 Task: Look for space in Khāsh, Iran from 11th June, 2023 to 15th June, 2023 for 2 adults in price range Rs.7000 to Rs.16000. Place can be private room with 1  bedroom having 2 beds and 1 bathroom. Property type can be house, flat, guest house, hotel. Booking option can be shelf check-in. Required host language is English.
Action: Mouse moved to (489, 85)
Screenshot: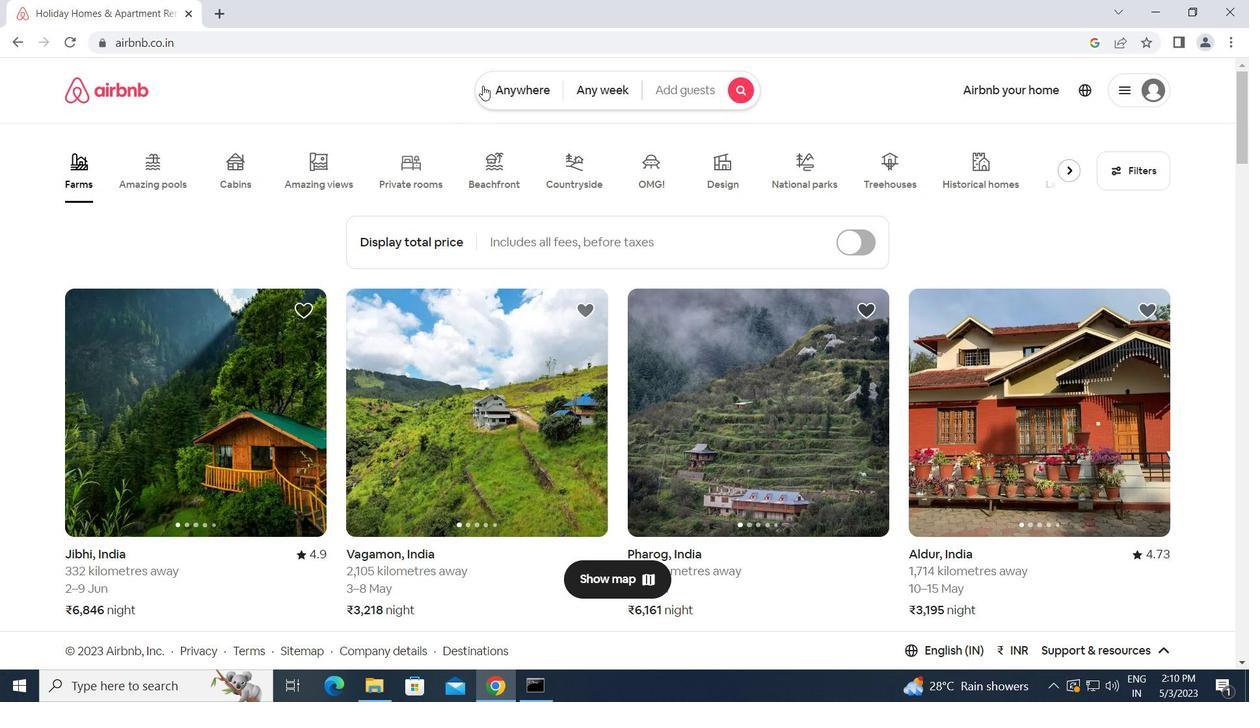 
Action: Mouse pressed left at (489, 85)
Screenshot: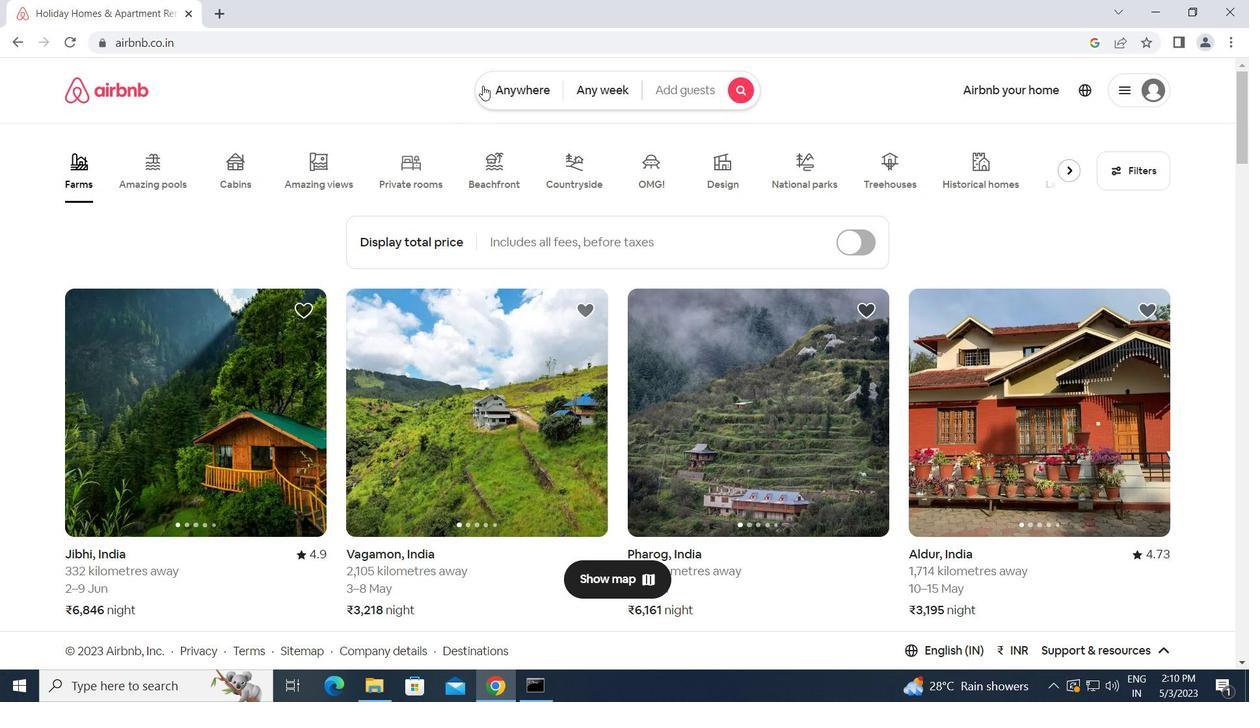
Action: Mouse moved to (418, 137)
Screenshot: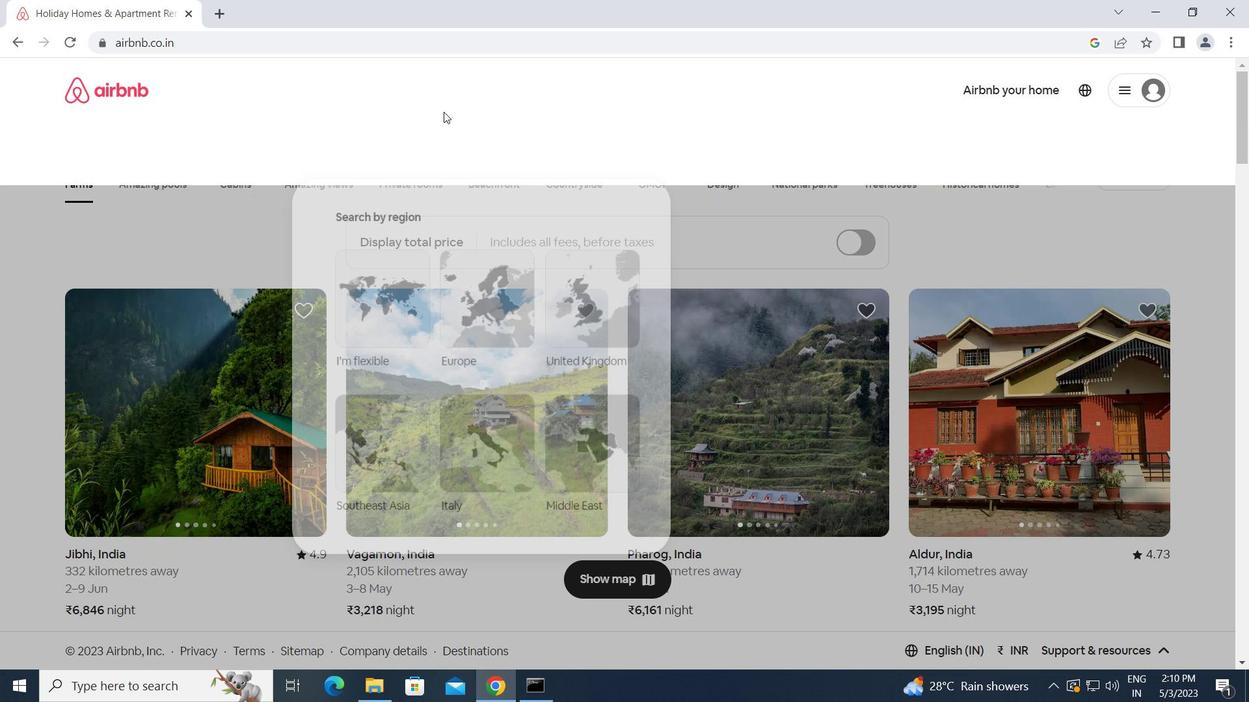 
Action: Mouse pressed left at (418, 137)
Screenshot: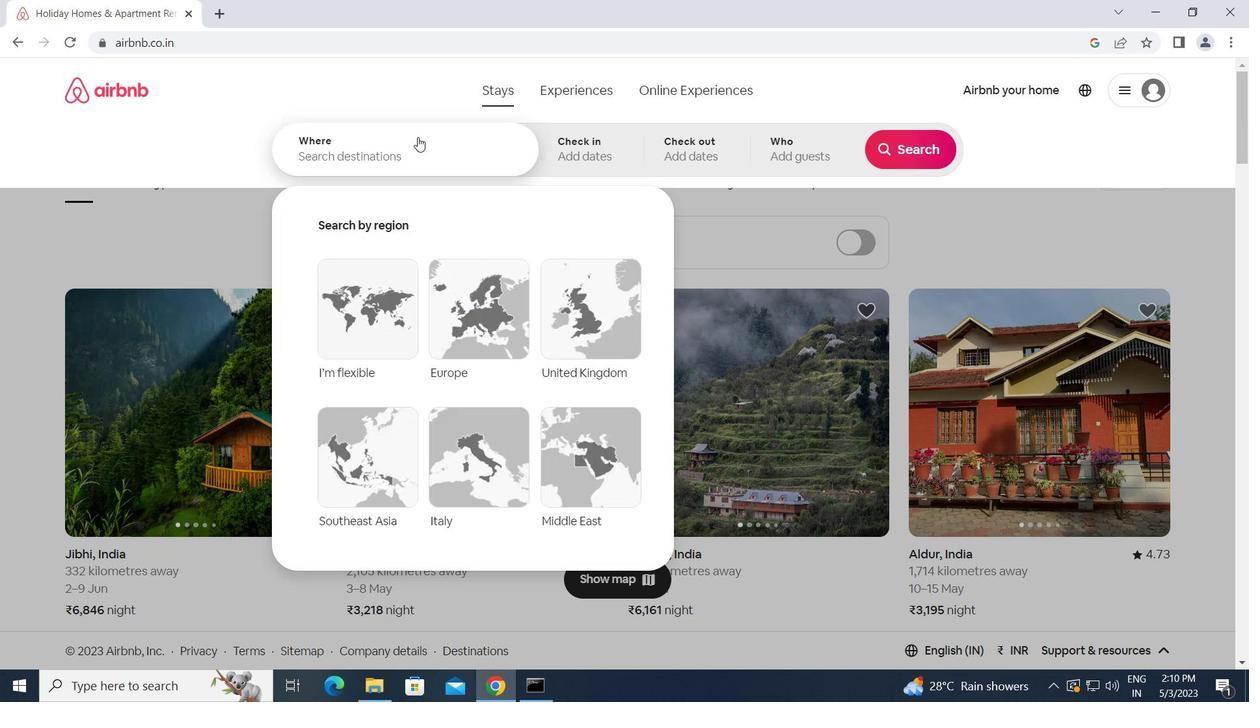 
Action: Mouse moved to (417, 137)
Screenshot: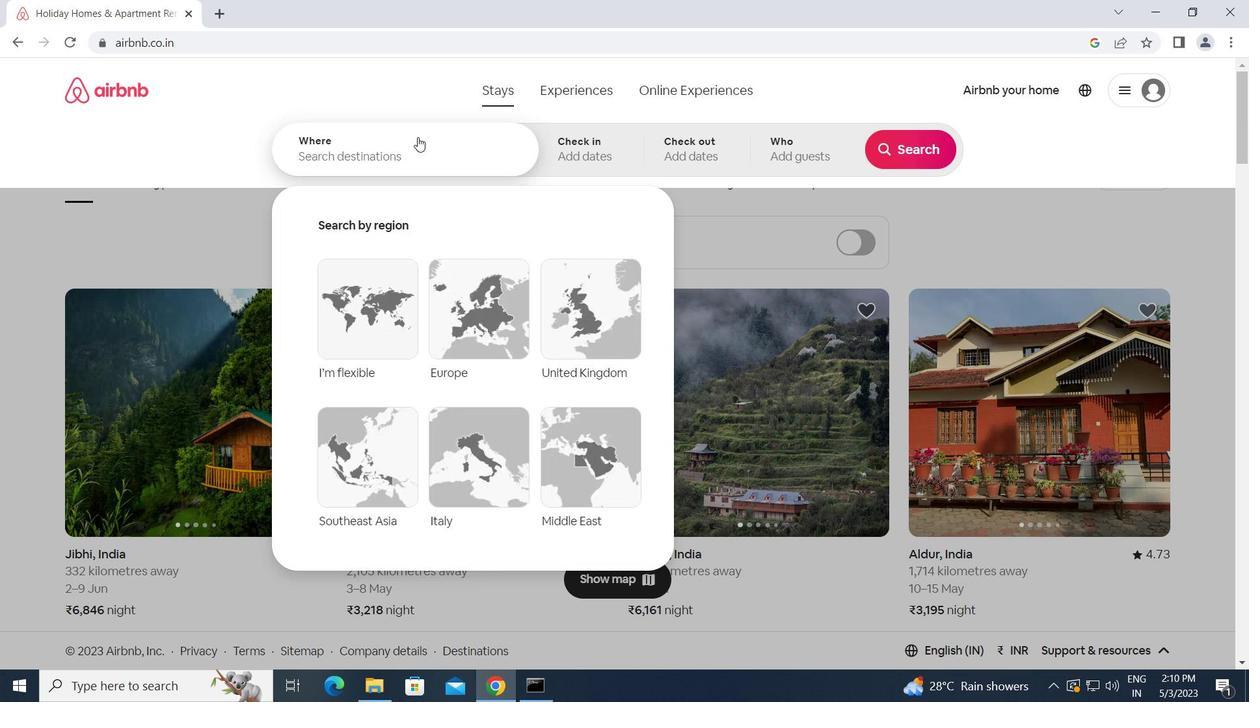 
Action: Key pressed k<Key.caps_lock>hash,<Key.space><Key.caps_lock>i<Key.caps_lock>ran<Key.enter>
Screenshot: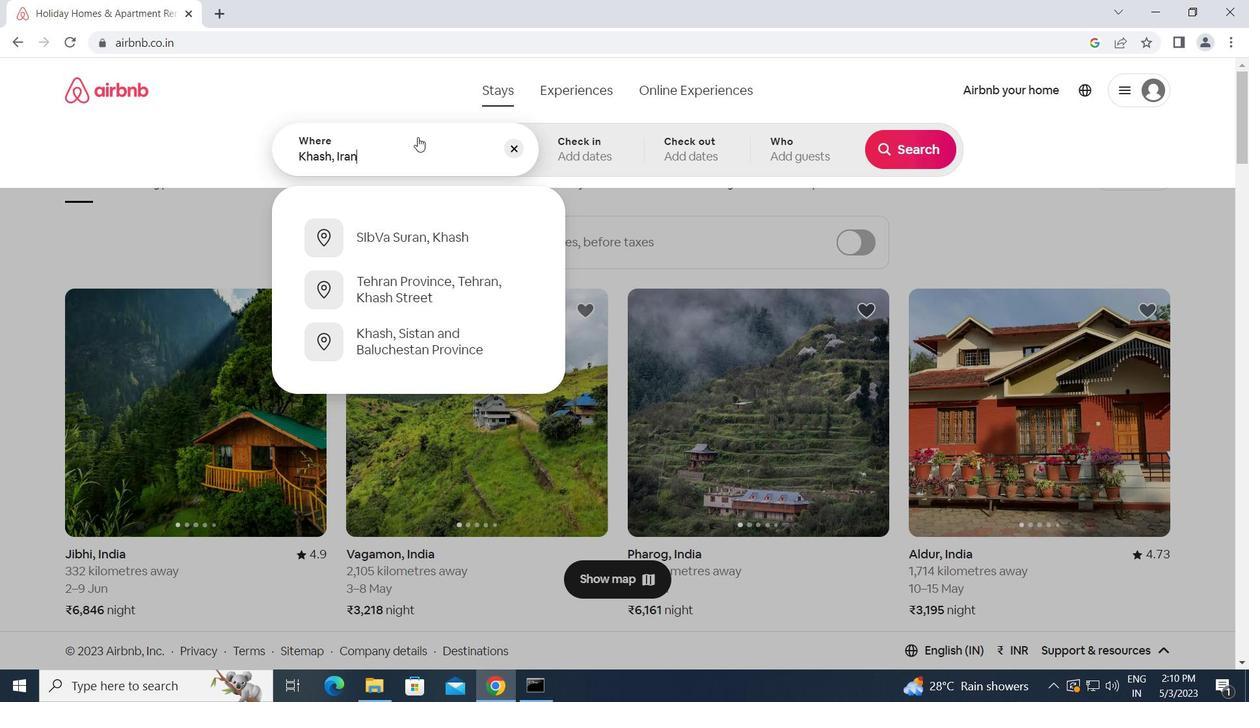 
Action: Mouse moved to (651, 424)
Screenshot: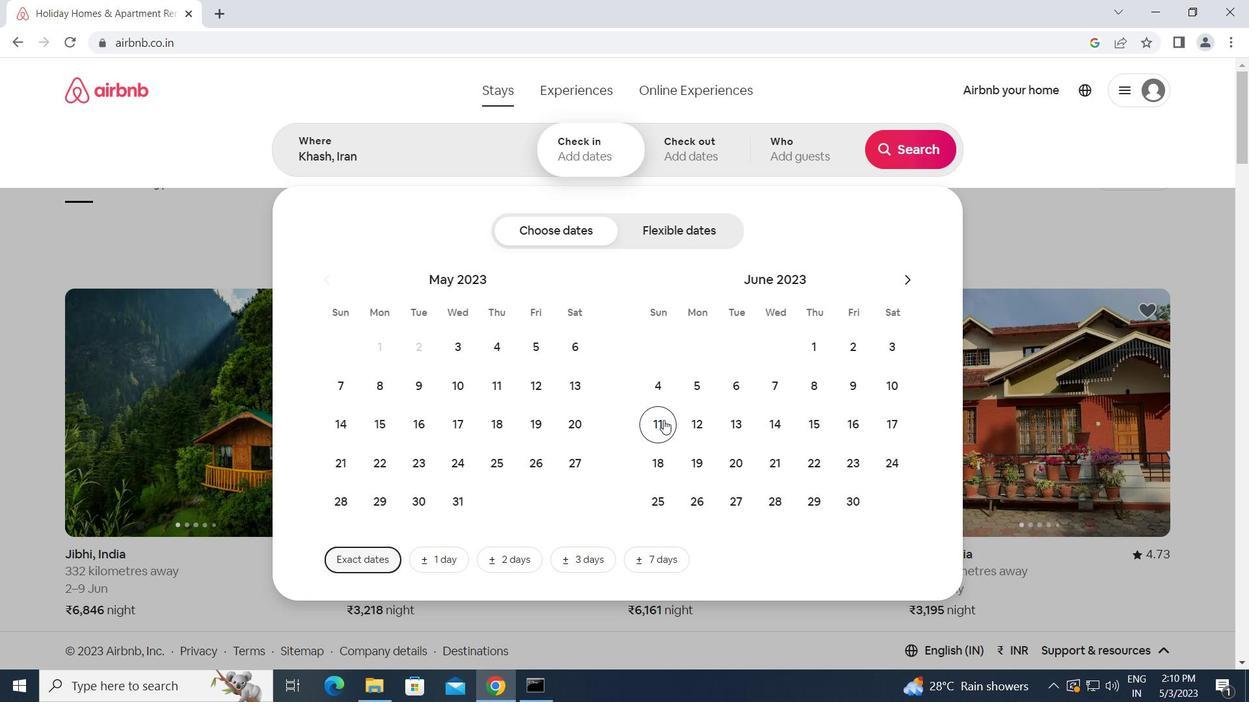 
Action: Mouse pressed left at (651, 424)
Screenshot: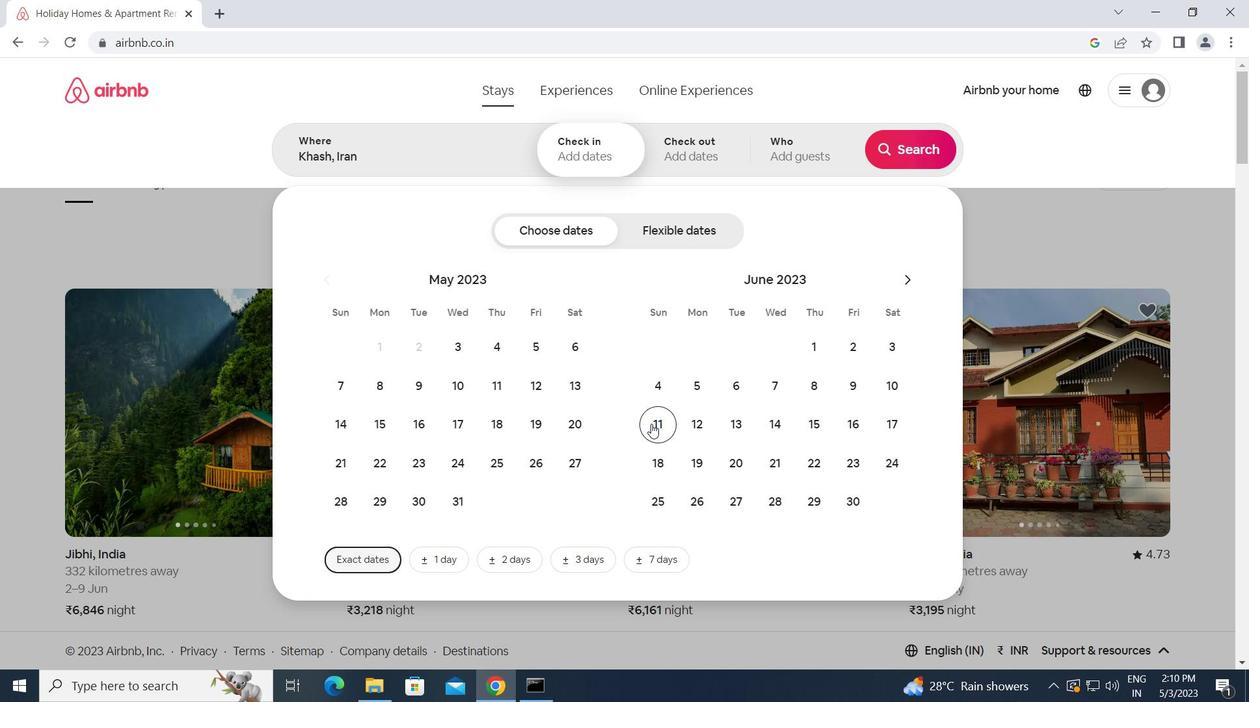 
Action: Mouse moved to (812, 431)
Screenshot: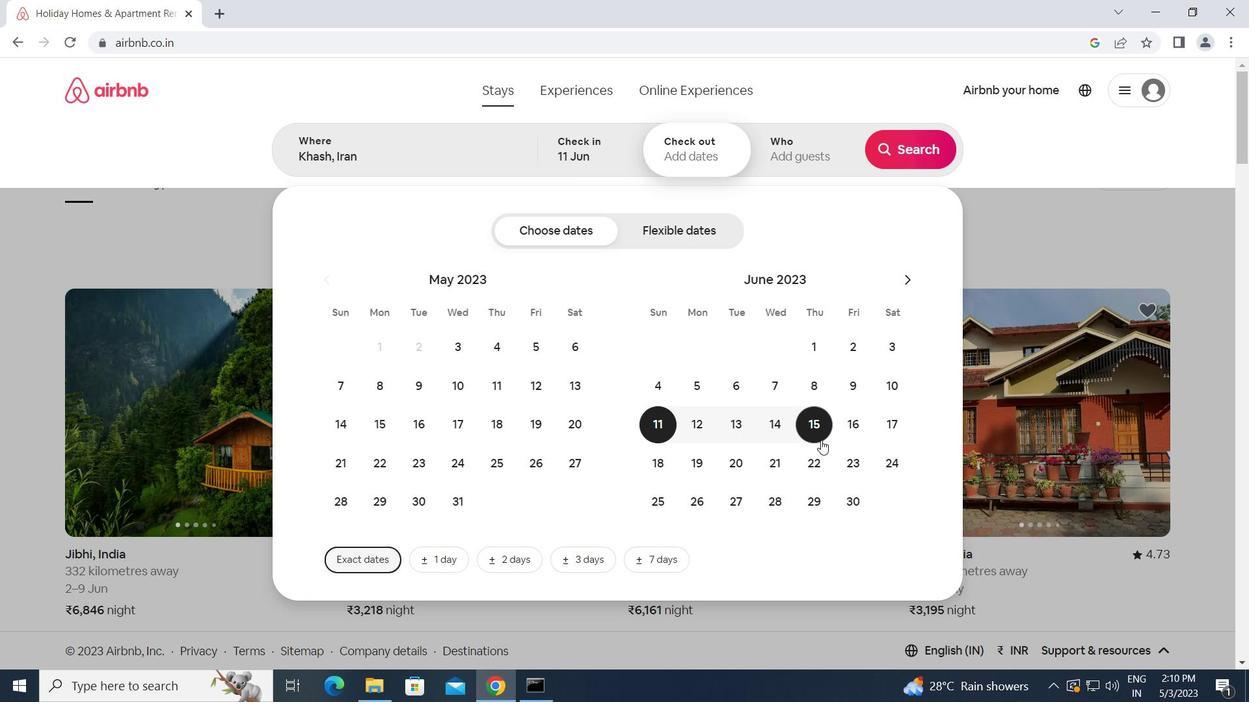 
Action: Mouse pressed left at (812, 431)
Screenshot: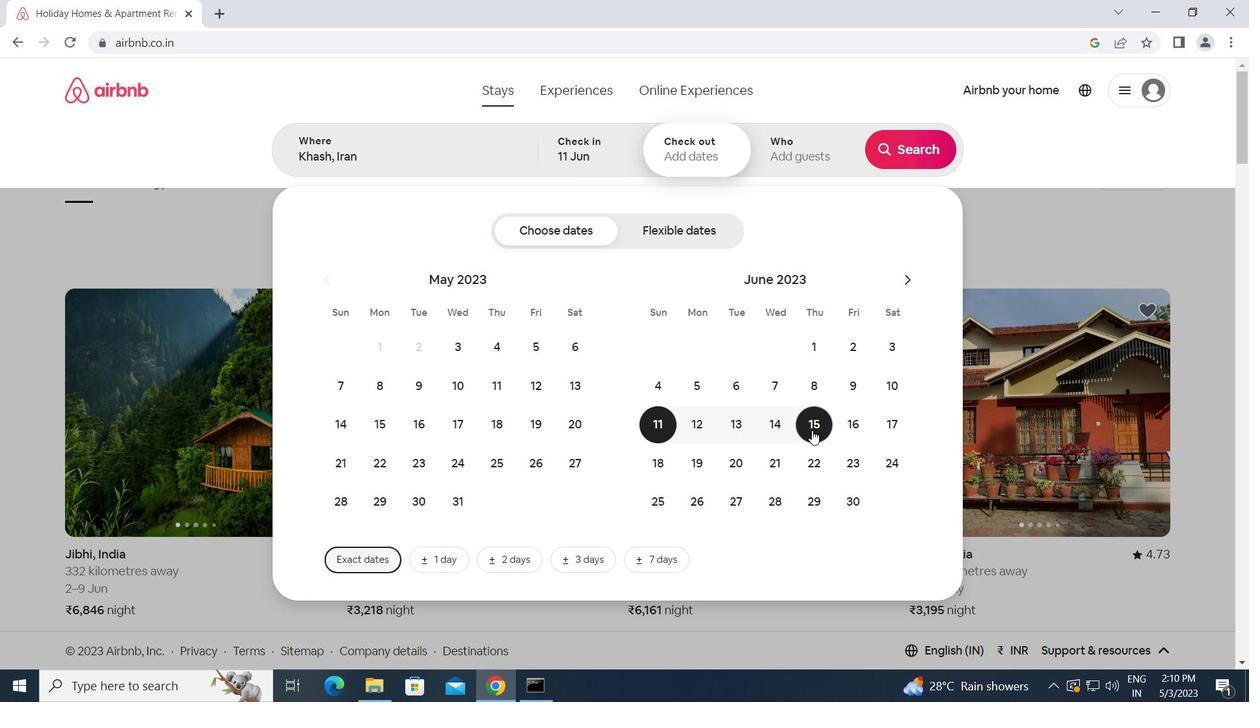 
Action: Mouse moved to (782, 157)
Screenshot: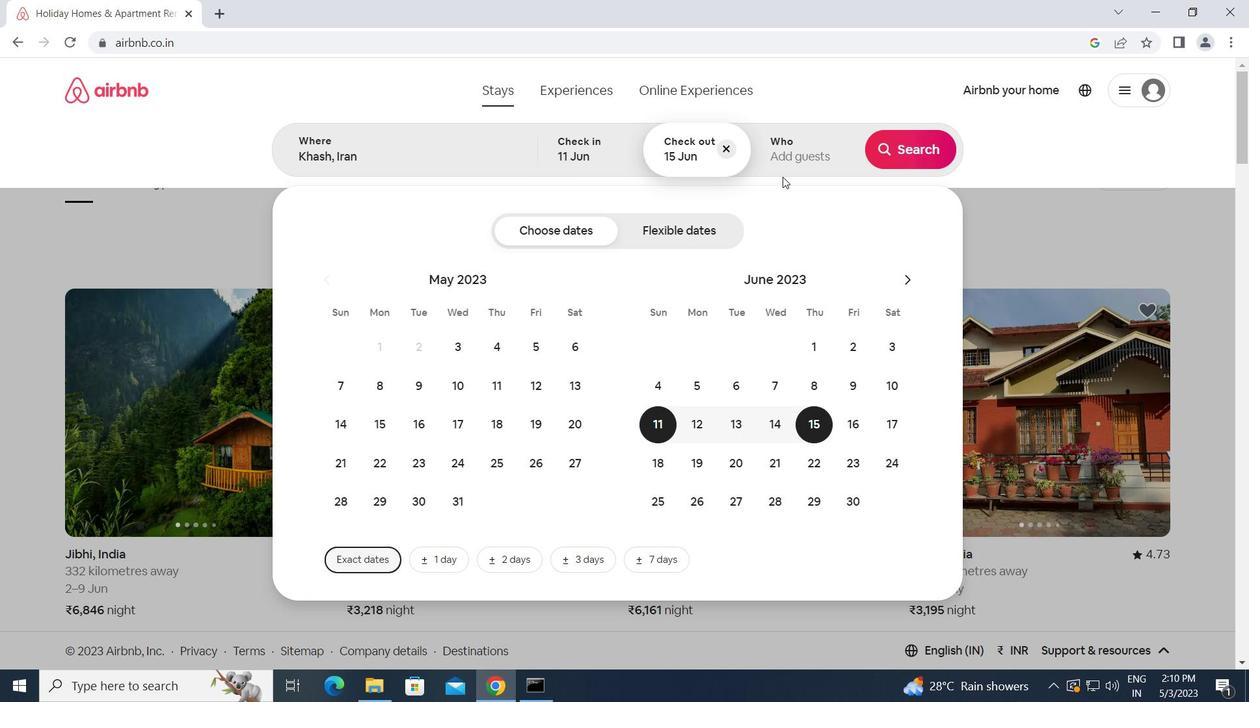 
Action: Mouse pressed left at (782, 157)
Screenshot: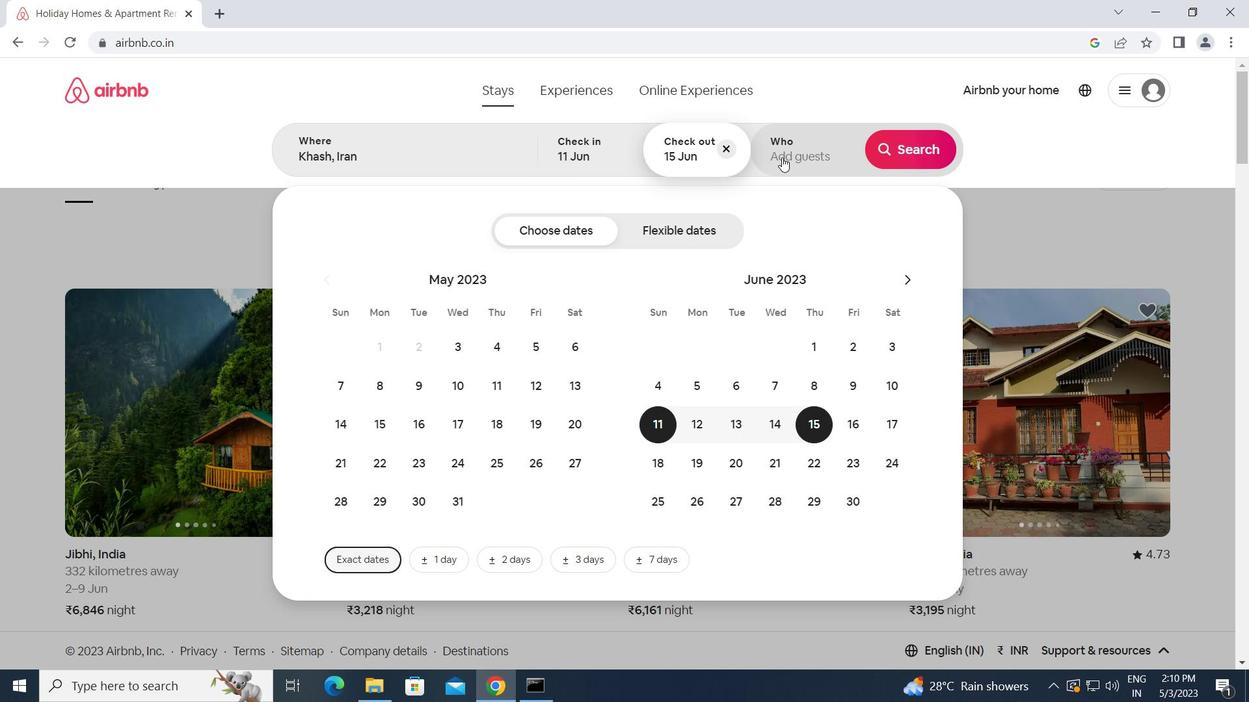 
Action: Mouse moved to (921, 234)
Screenshot: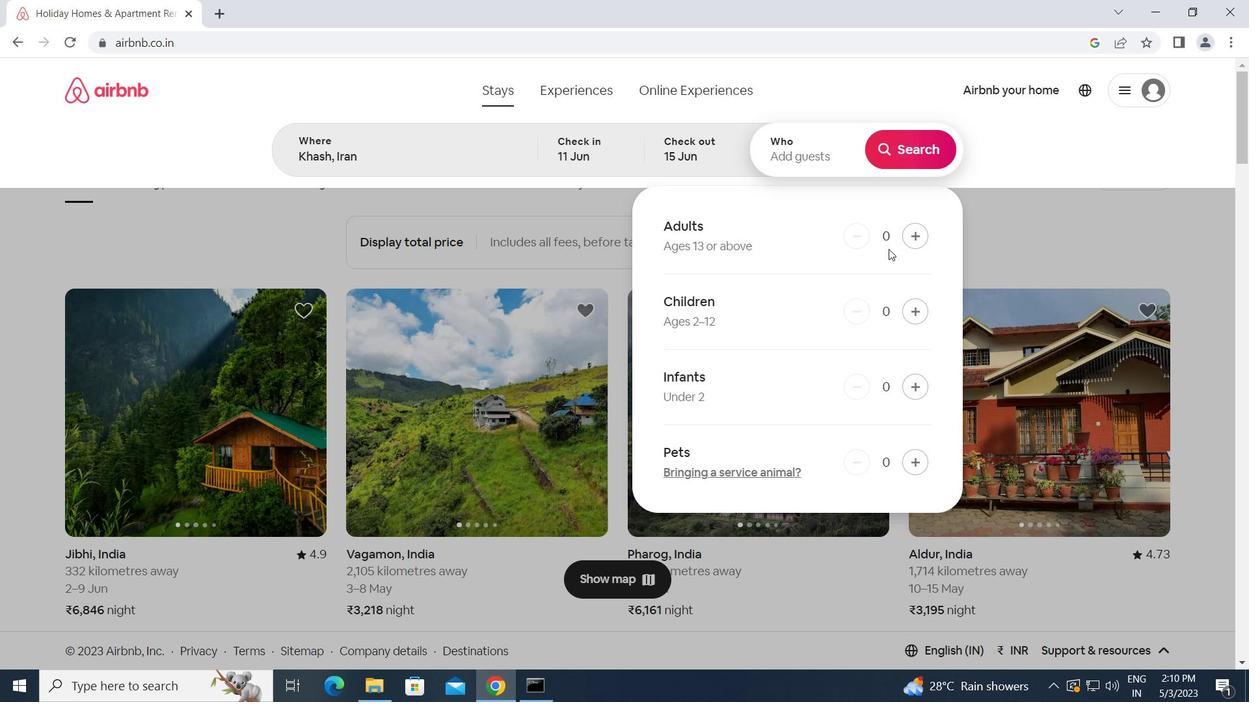 
Action: Mouse pressed left at (921, 234)
Screenshot: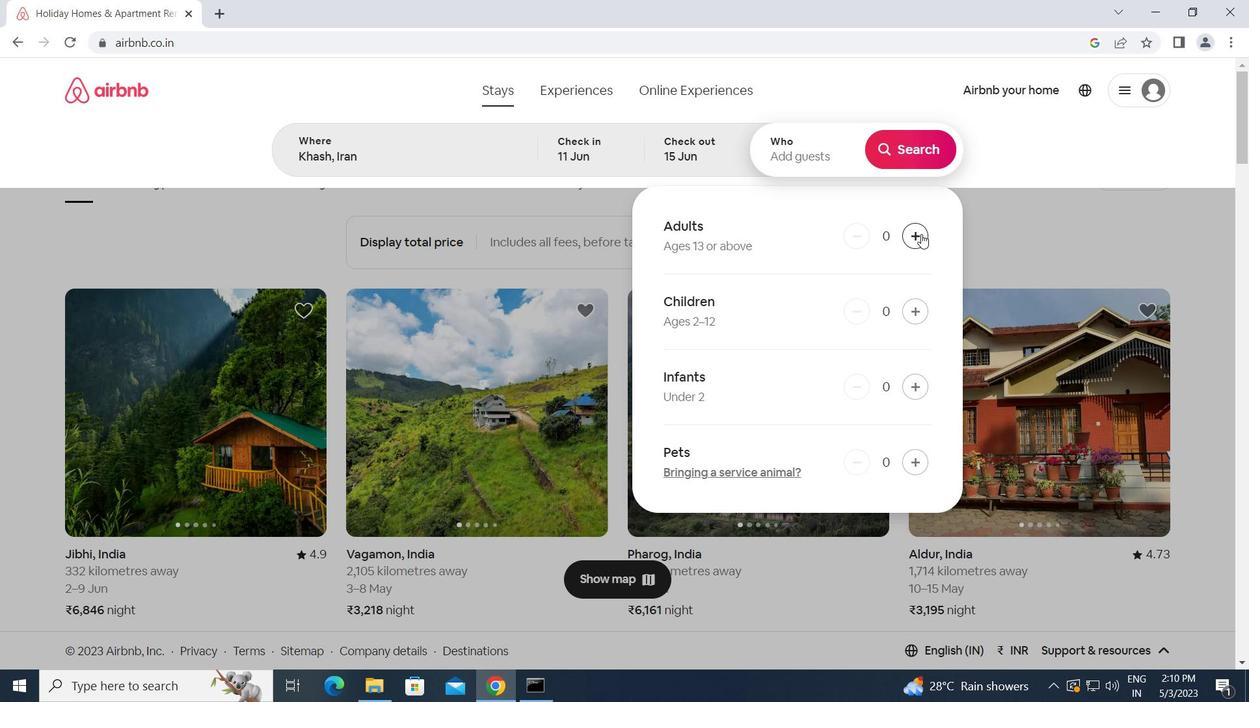 
Action: Mouse pressed left at (921, 234)
Screenshot: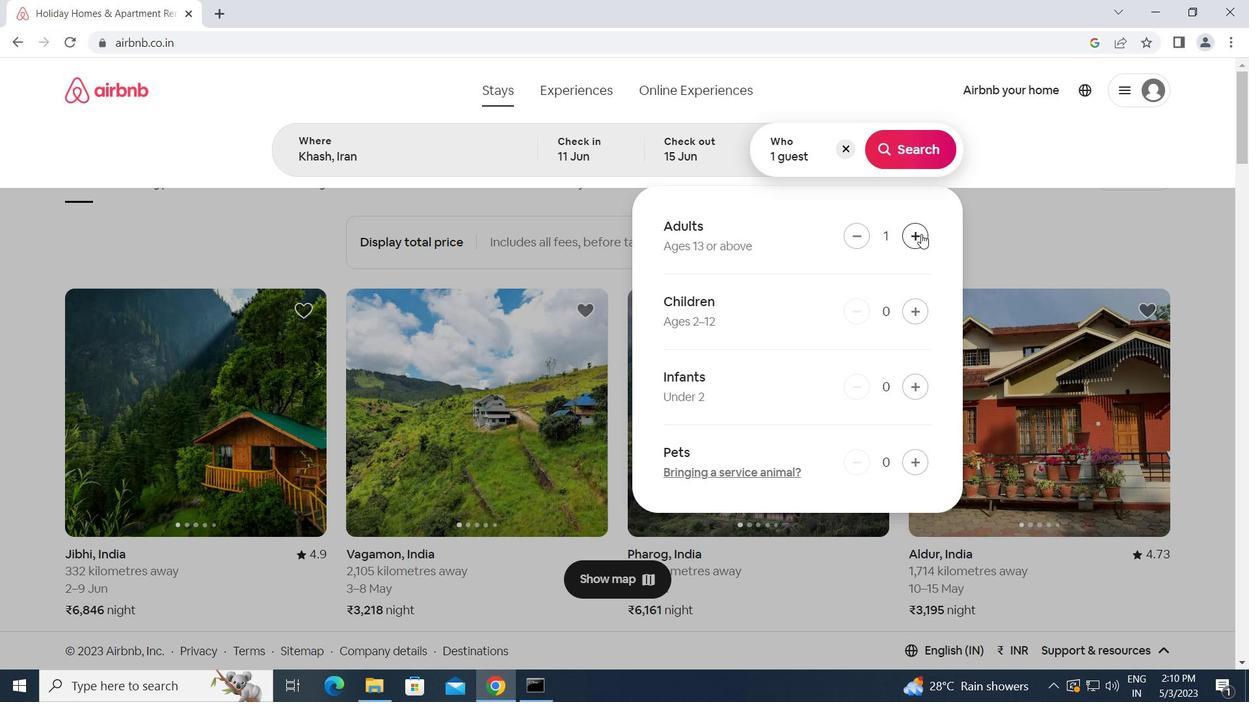 
Action: Mouse moved to (933, 141)
Screenshot: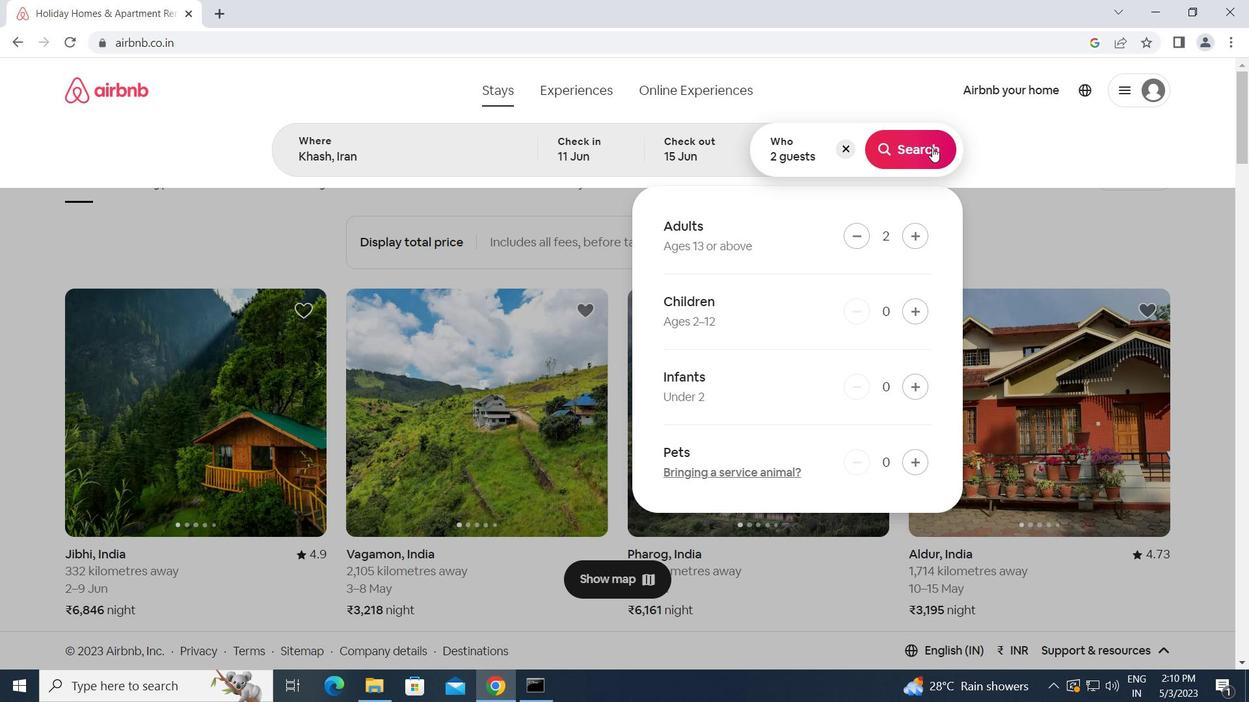
Action: Mouse pressed left at (933, 141)
Screenshot: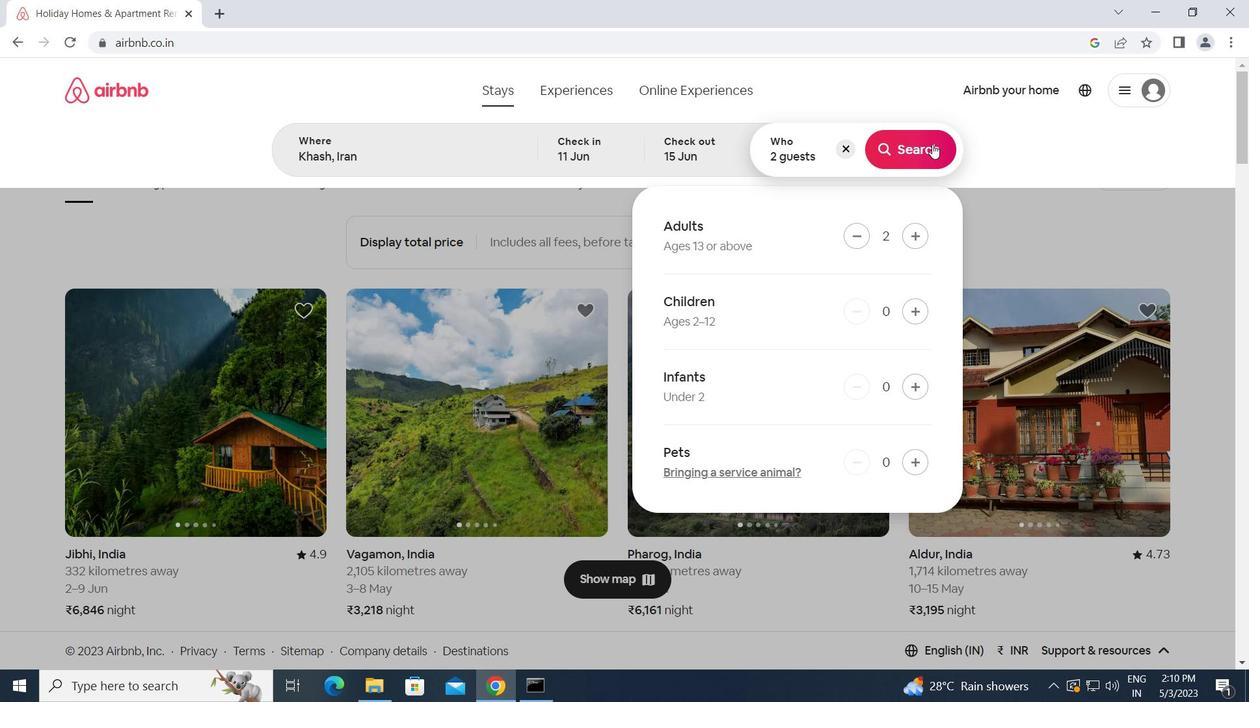 
Action: Mouse moved to (1160, 149)
Screenshot: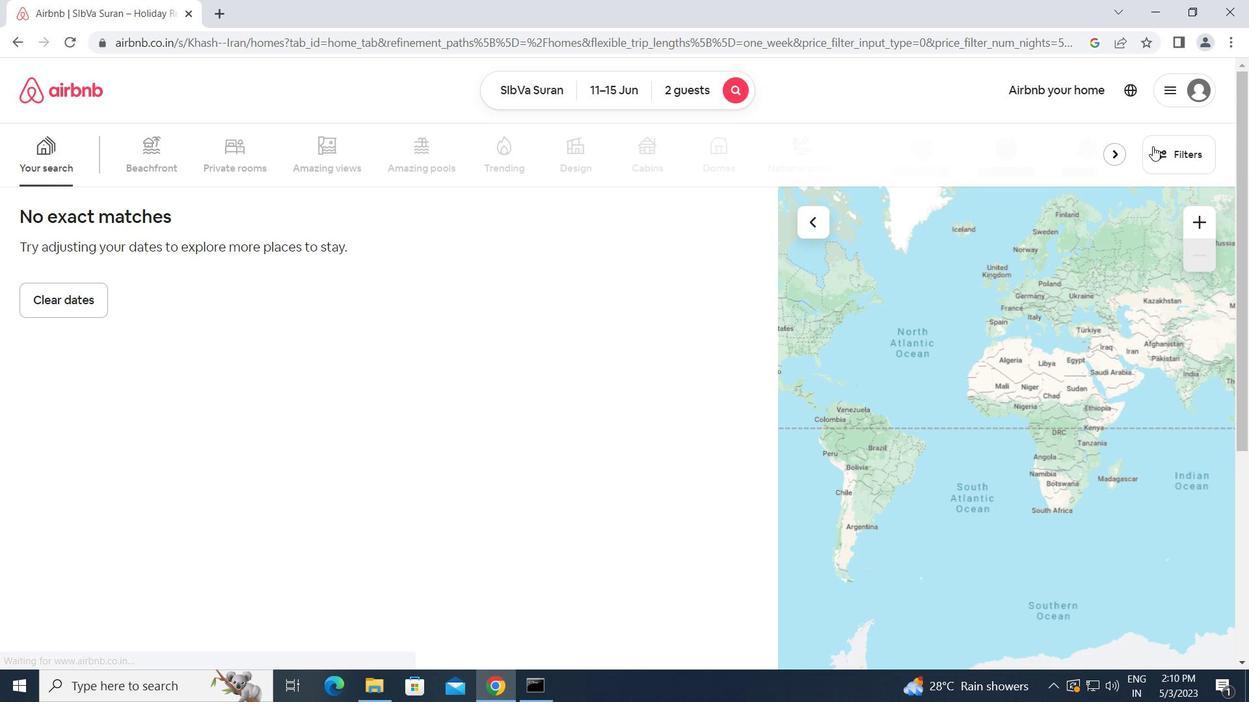 
Action: Mouse pressed left at (1160, 149)
Screenshot: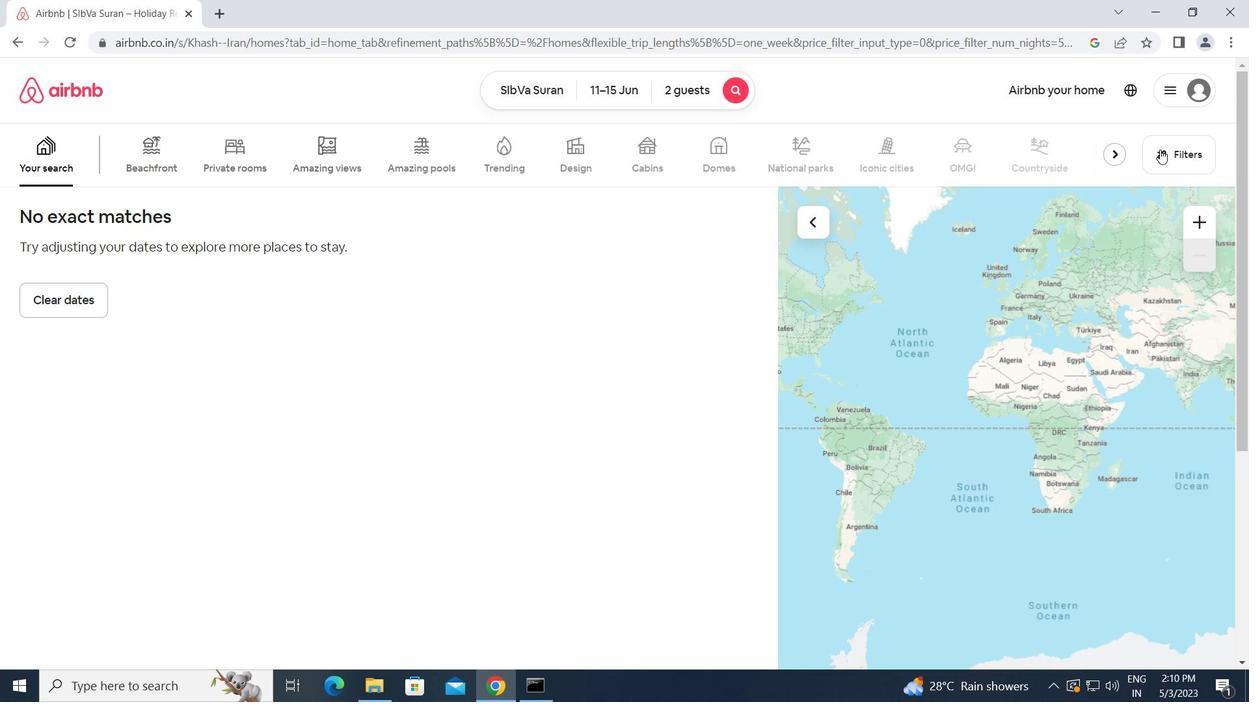 
Action: Mouse moved to (420, 258)
Screenshot: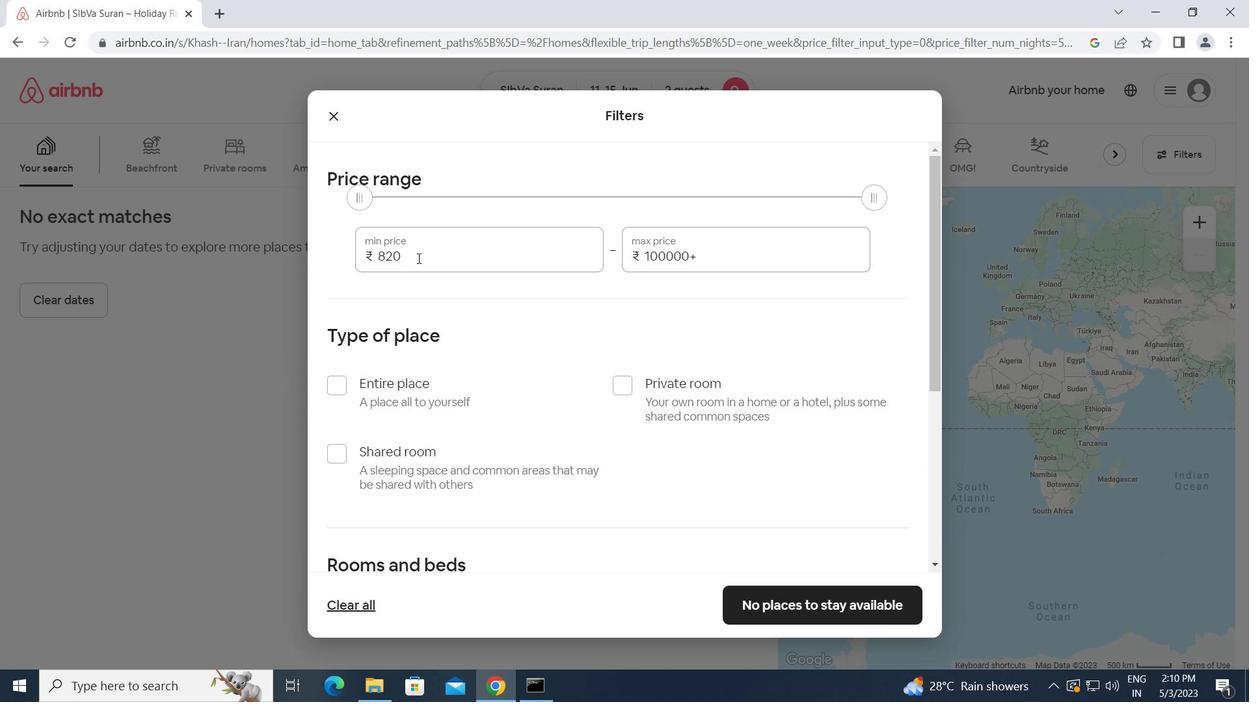 
Action: Mouse pressed left at (420, 258)
Screenshot: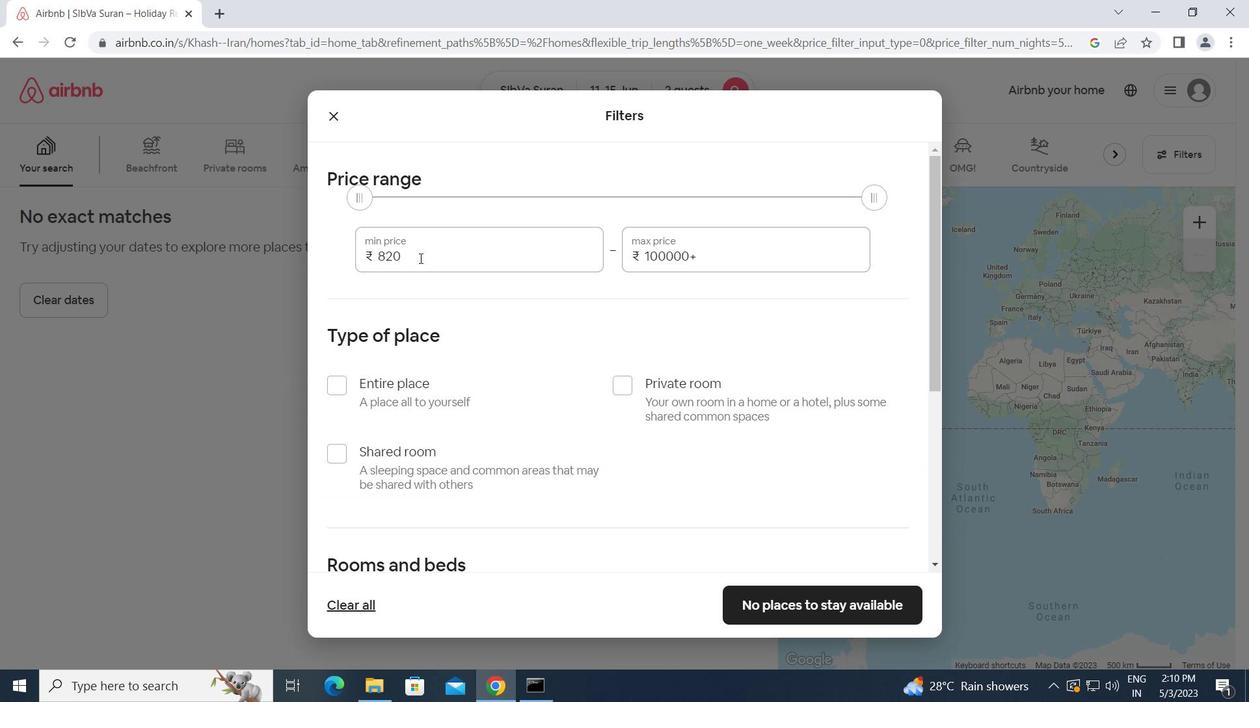 
Action: Mouse moved to (342, 252)
Screenshot: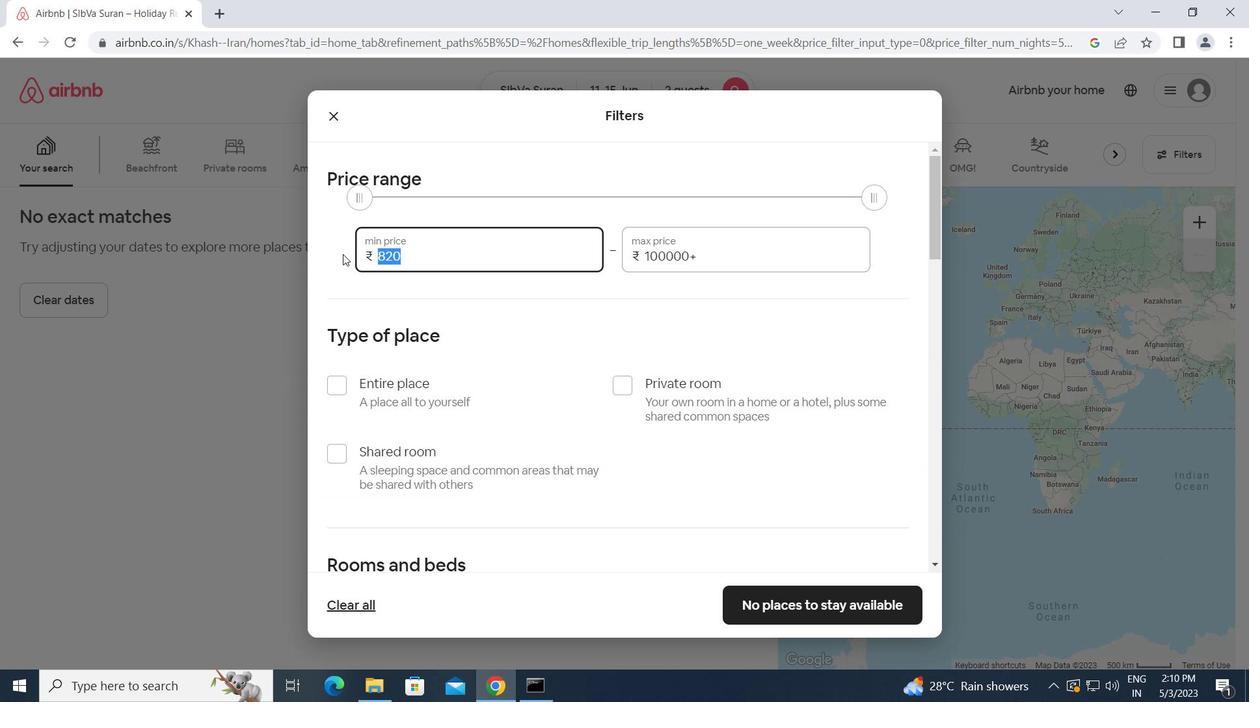 
Action: Key pressed 7000<Key.tab>16000
Screenshot: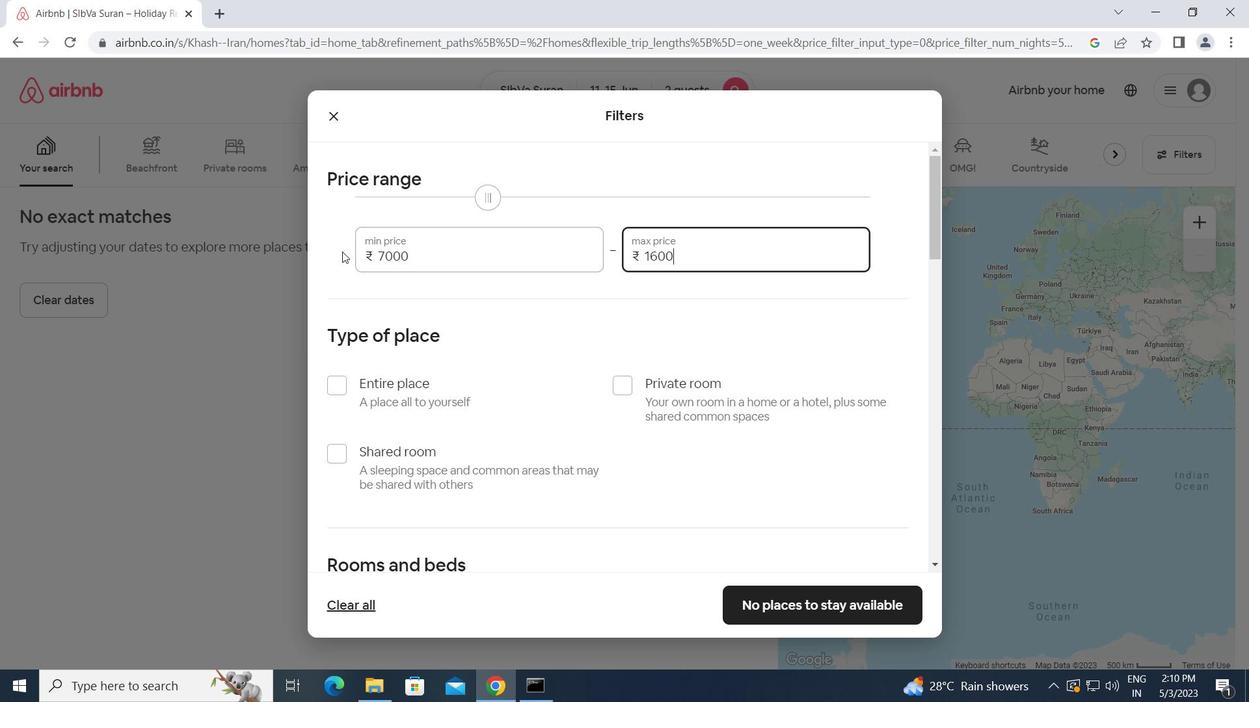 
Action: Mouse moved to (620, 383)
Screenshot: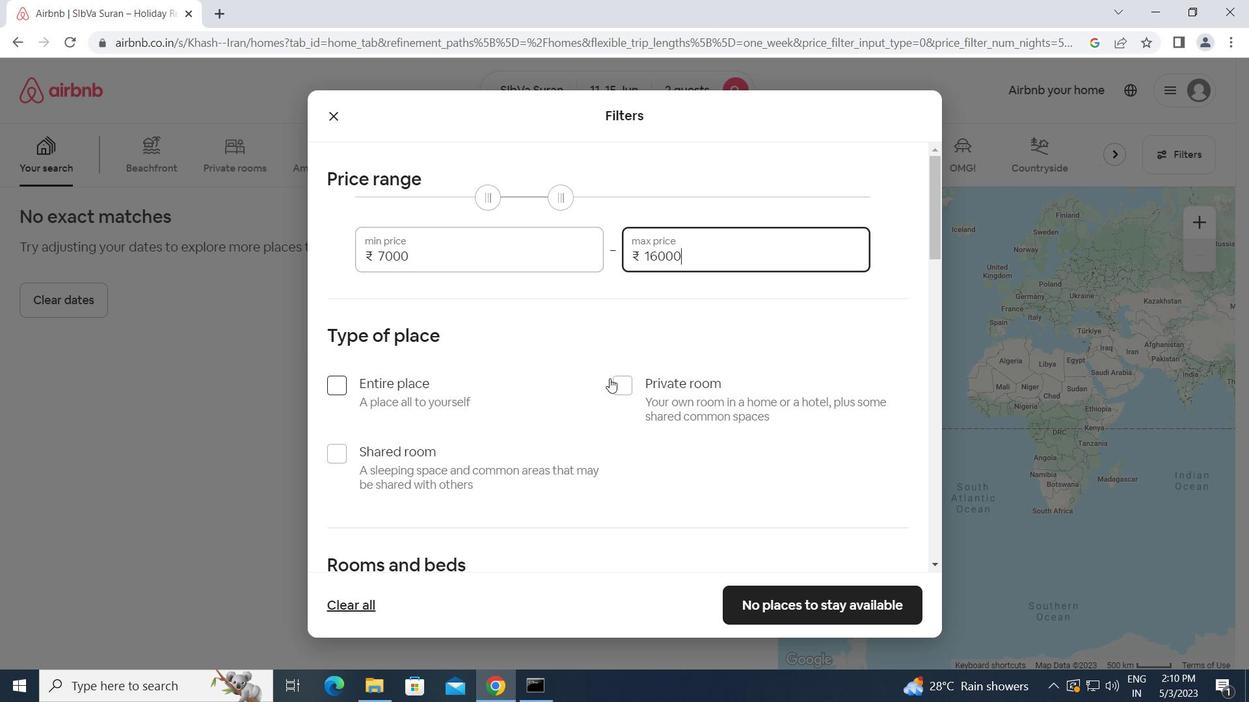 
Action: Mouse pressed left at (620, 383)
Screenshot: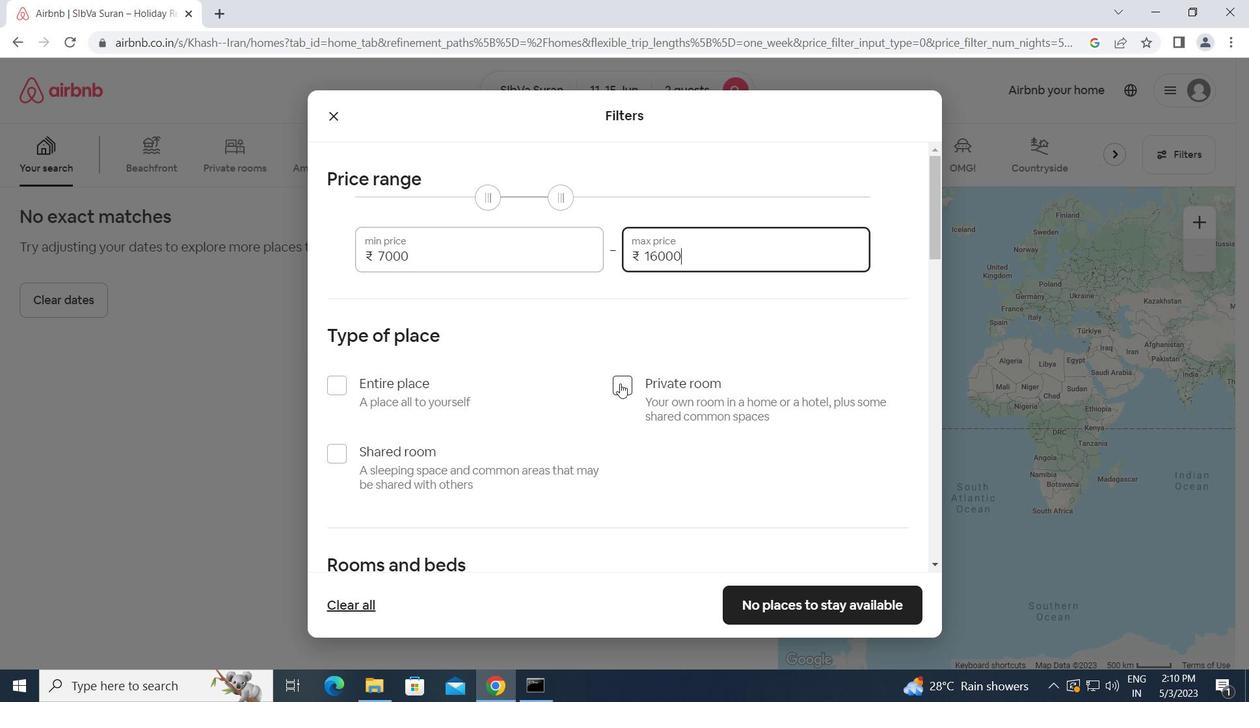 
Action: Mouse moved to (610, 480)
Screenshot: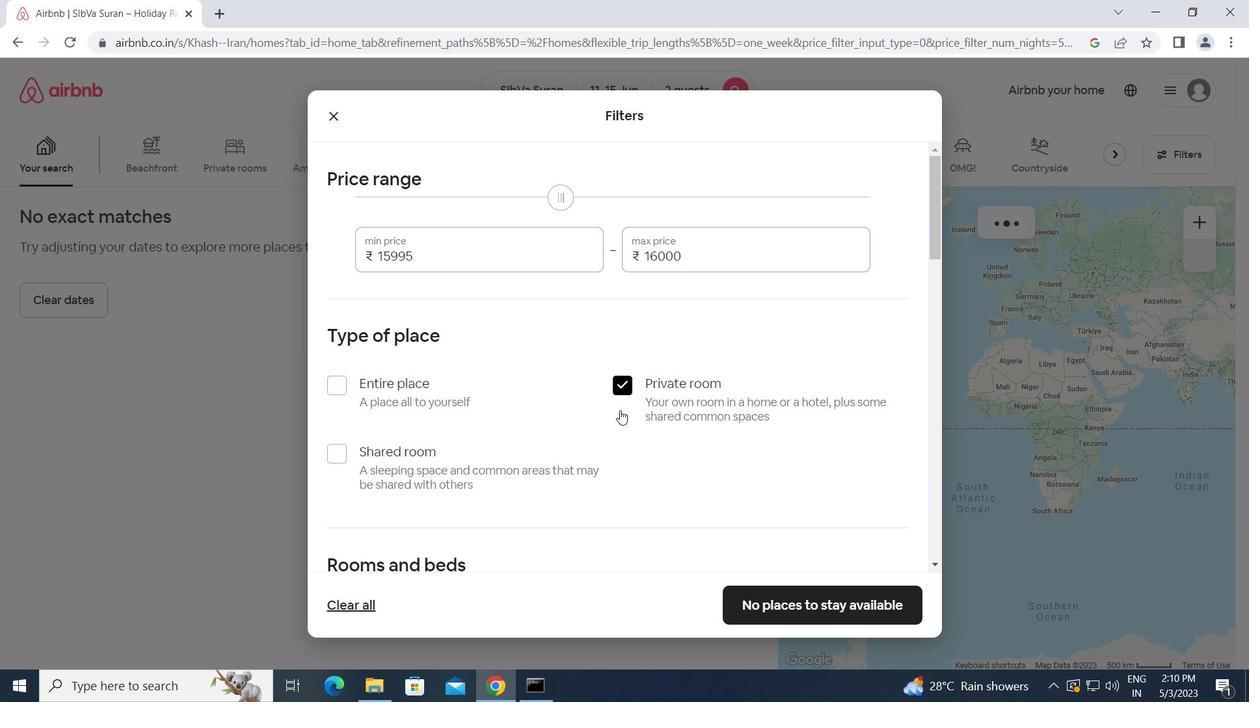 
Action: Mouse scrolled (610, 479) with delta (0, 0)
Screenshot: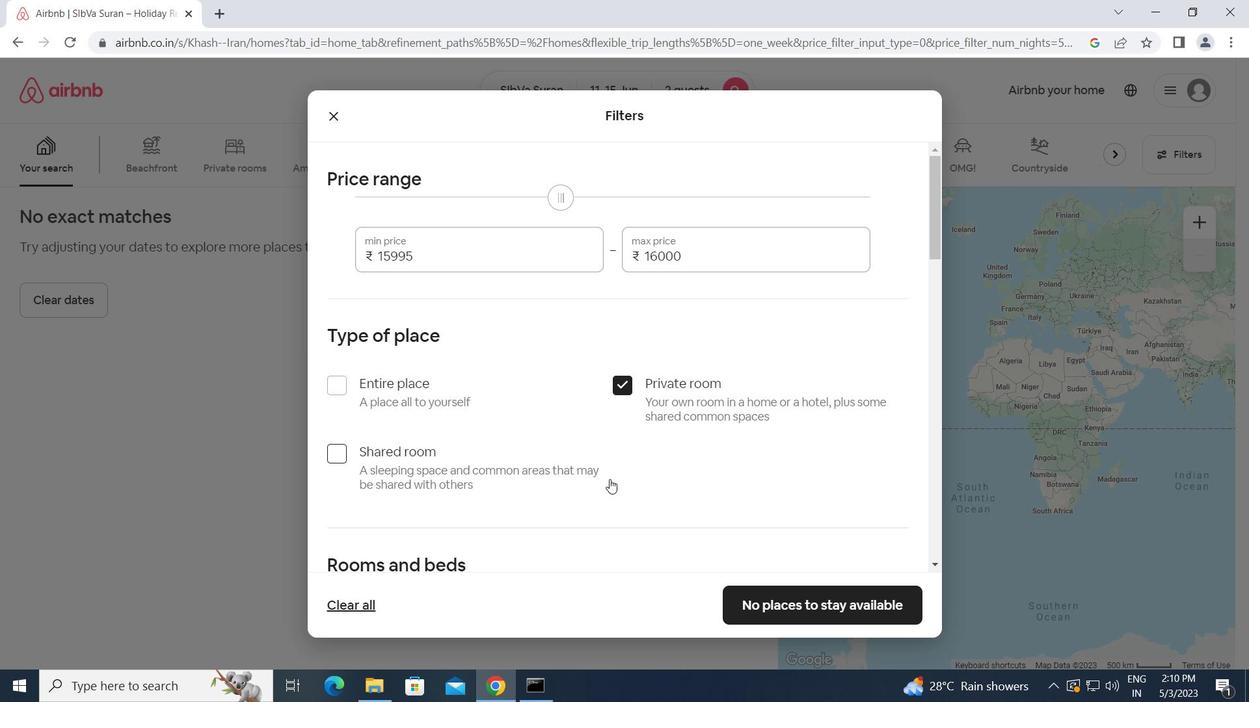 
Action: Mouse scrolled (610, 479) with delta (0, 0)
Screenshot: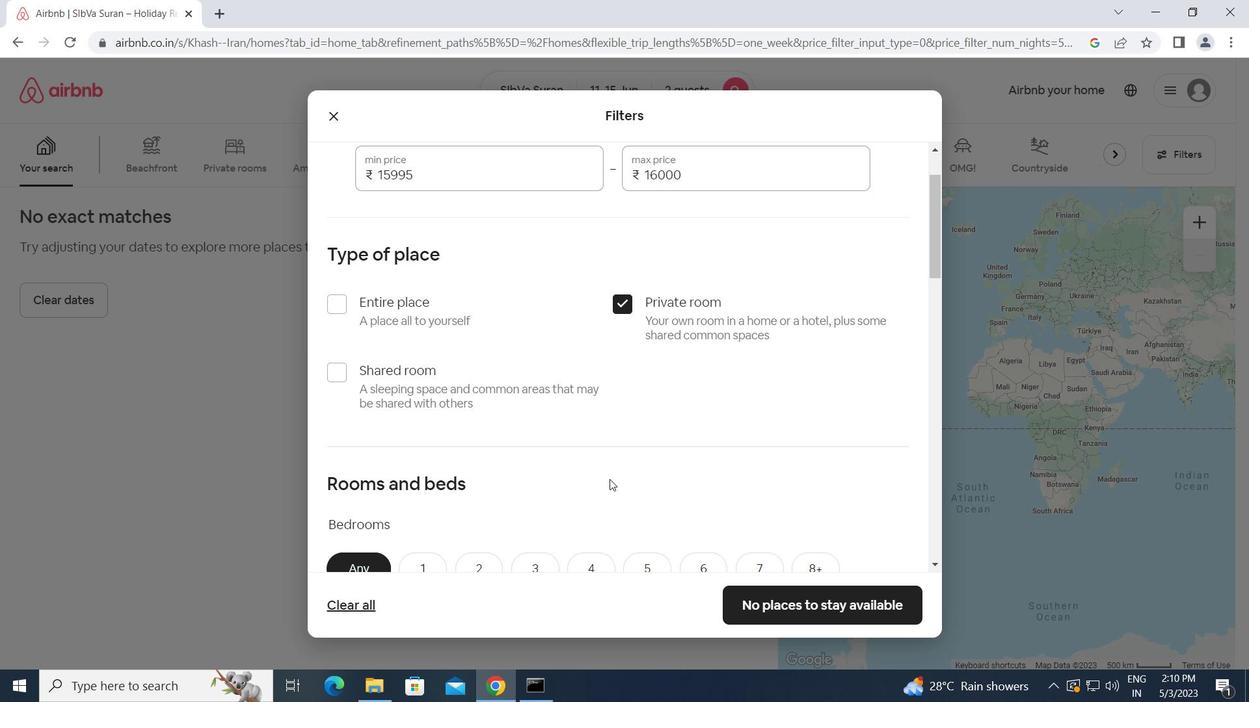 
Action: Mouse scrolled (610, 479) with delta (0, 0)
Screenshot: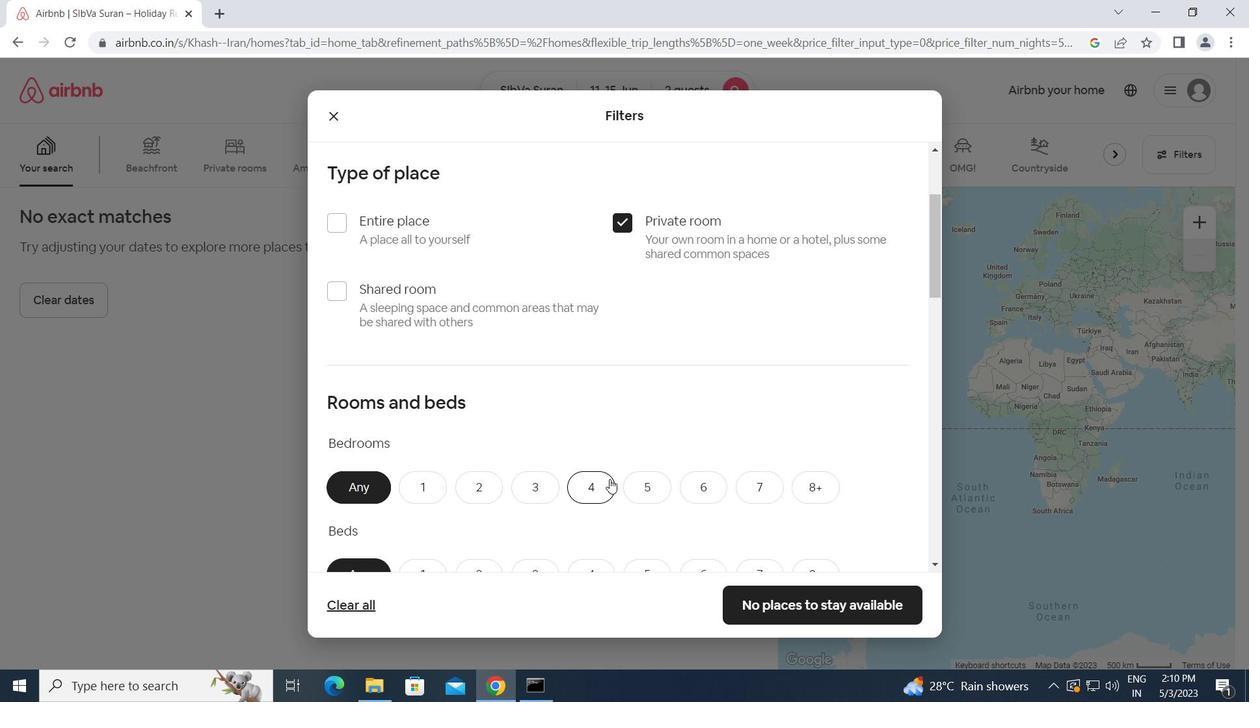
Action: Mouse moved to (428, 402)
Screenshot: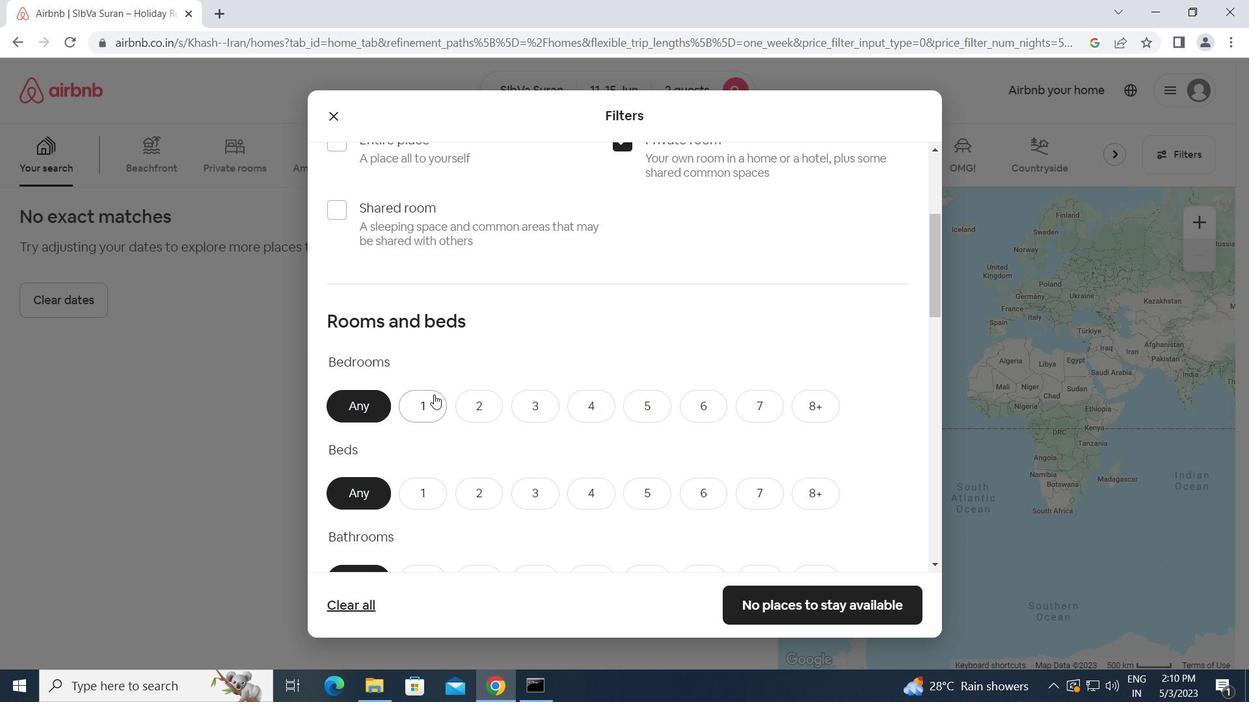 
Action: Mouse pressed left at (428, 402)
Screenshot: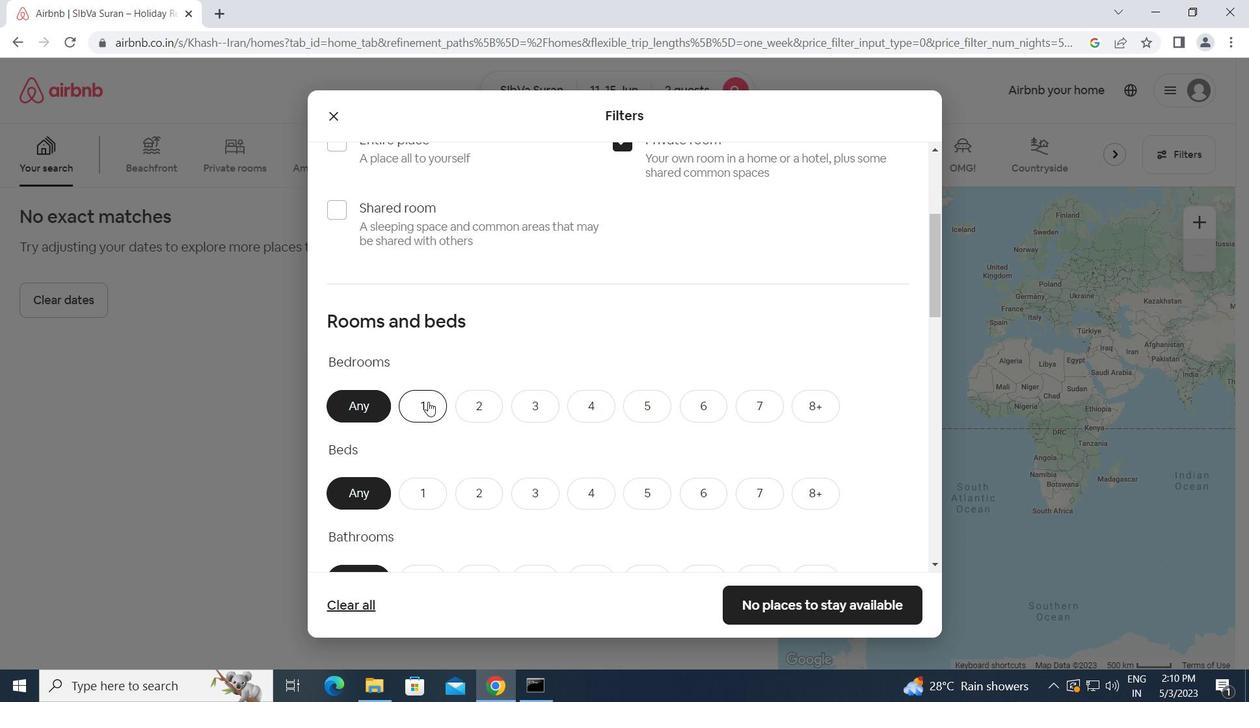 
Action: Mouse moved to (476, 500)
Screenshot: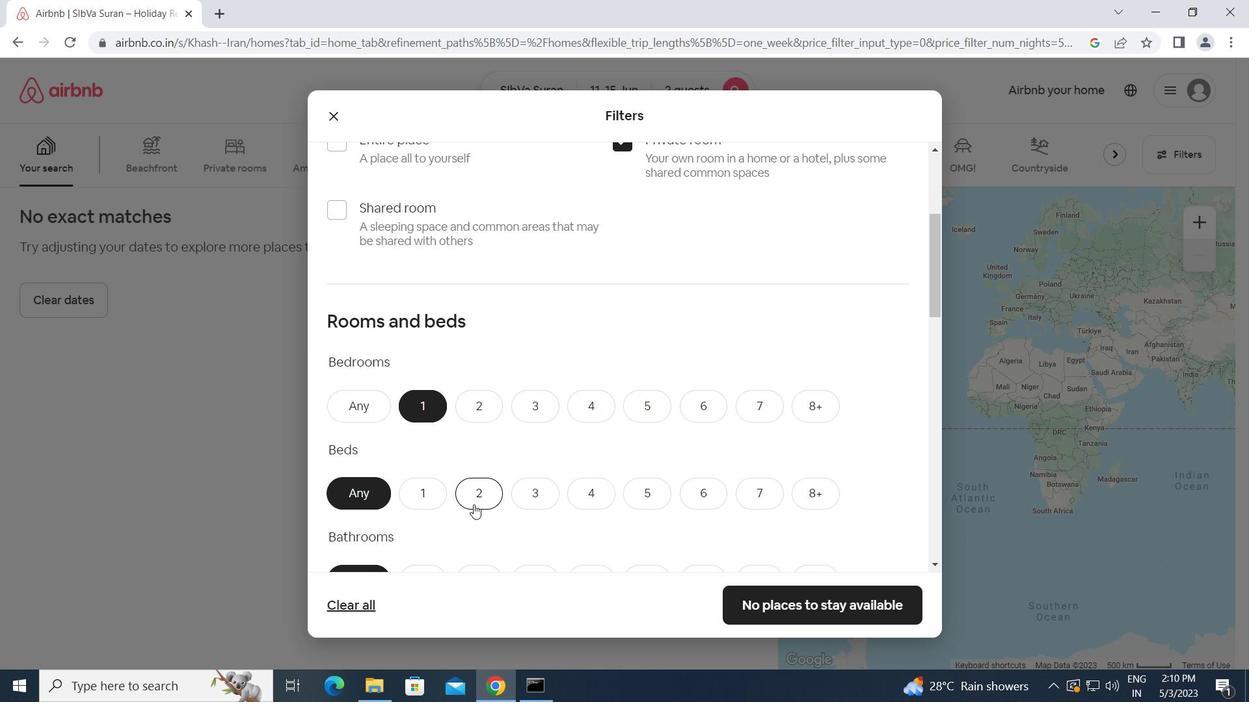 
Action: Mouse pressed left at (476, 500)
Screenshot: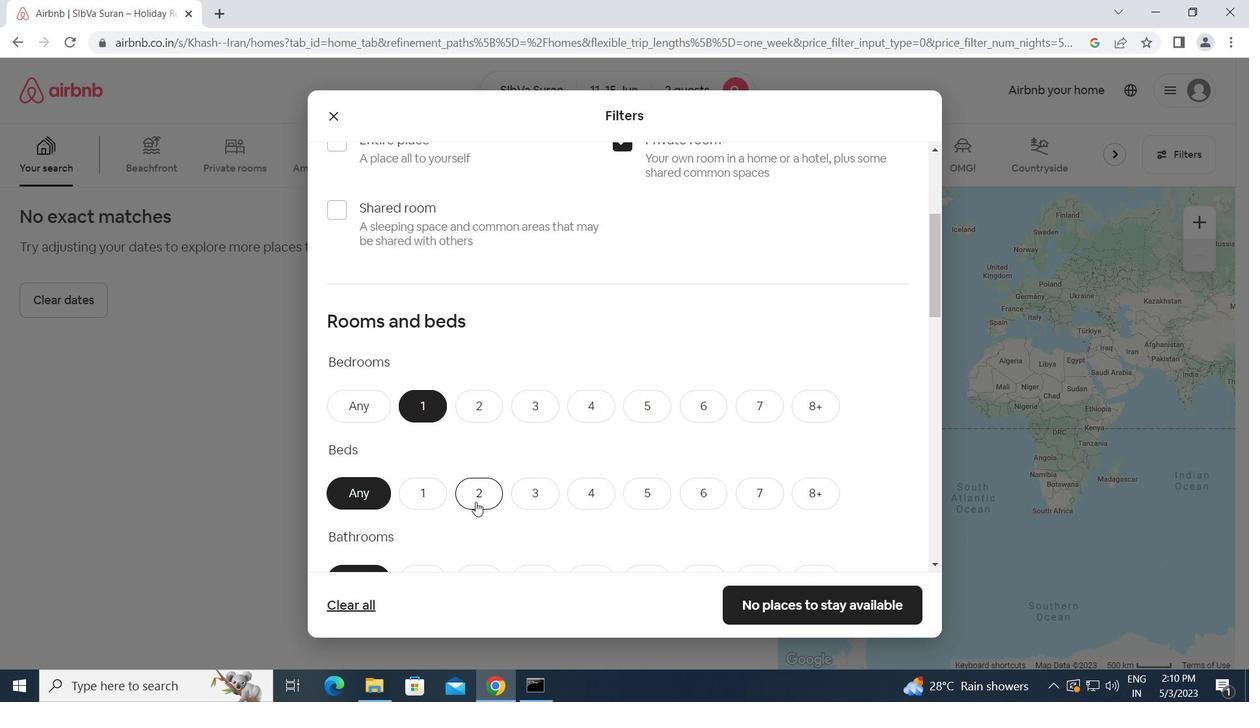 
Action: Mouse moved to (471, 516)
Screenshot: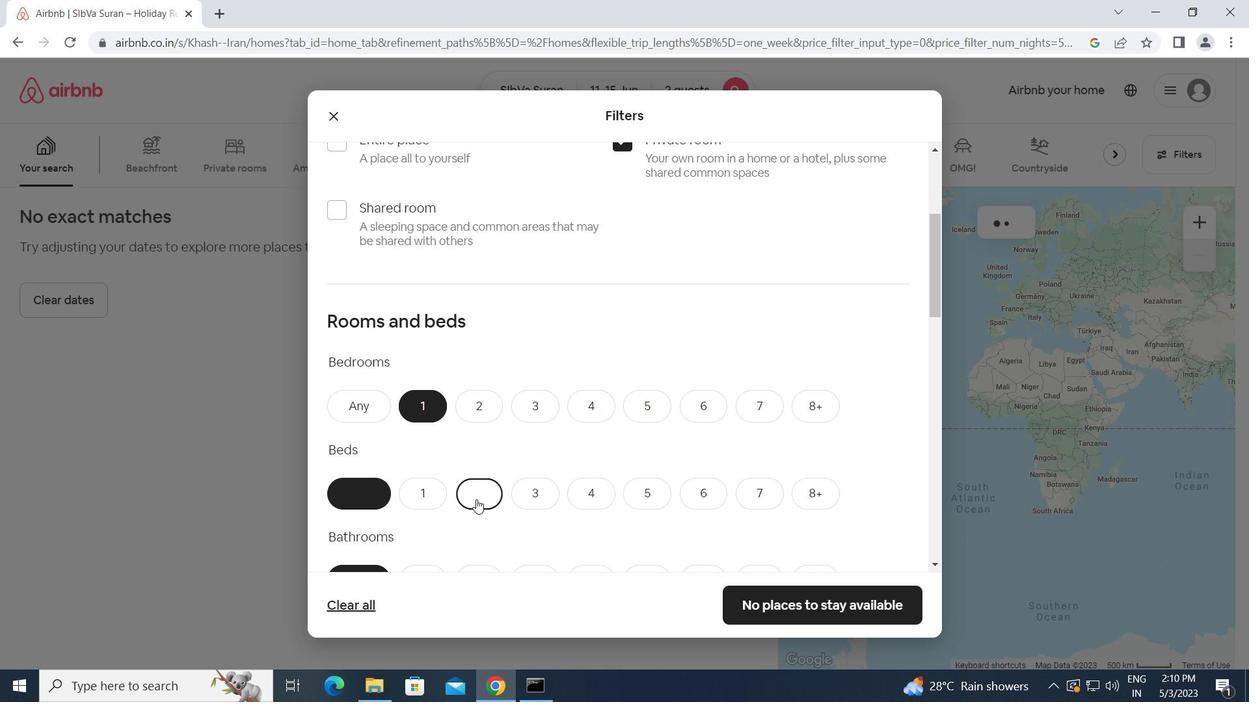 
Action: Mouse scrolled (471, 515) with delta (0, 0)
Screenshot: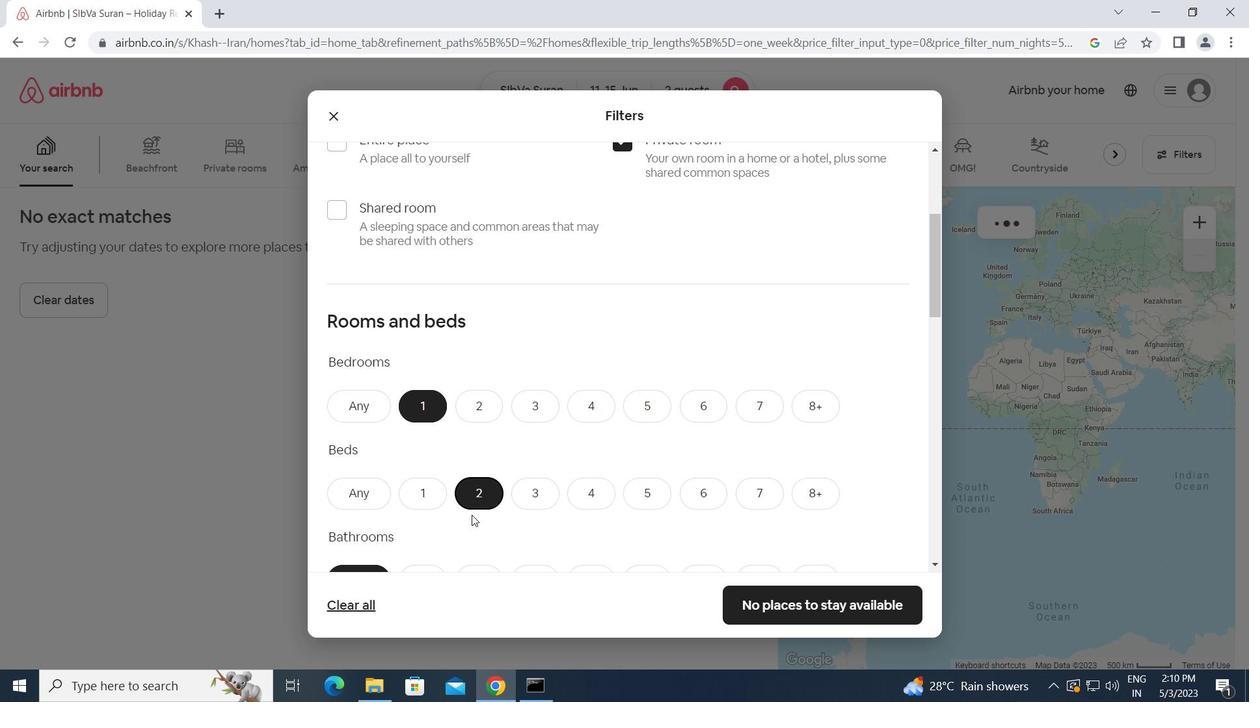 
Action: Mouse moved to (426, 506)
Screenshot: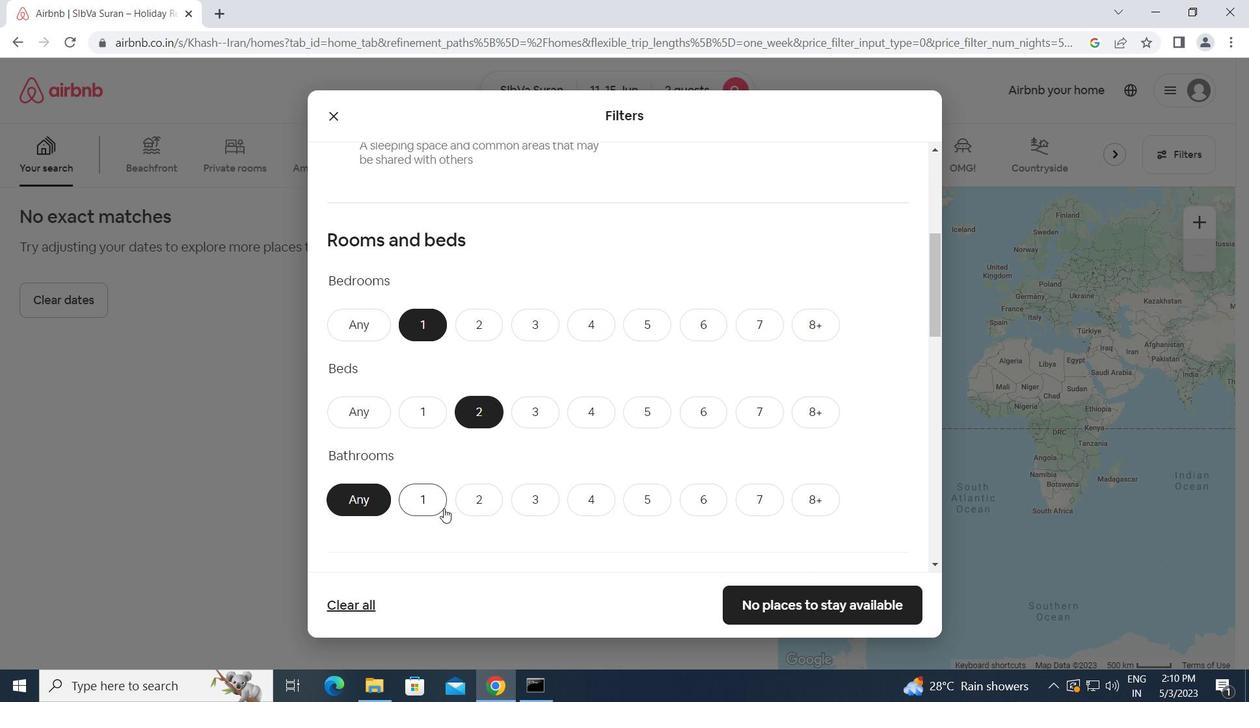 
Action: Mouse pressed left at (426, 506)
Screenshot: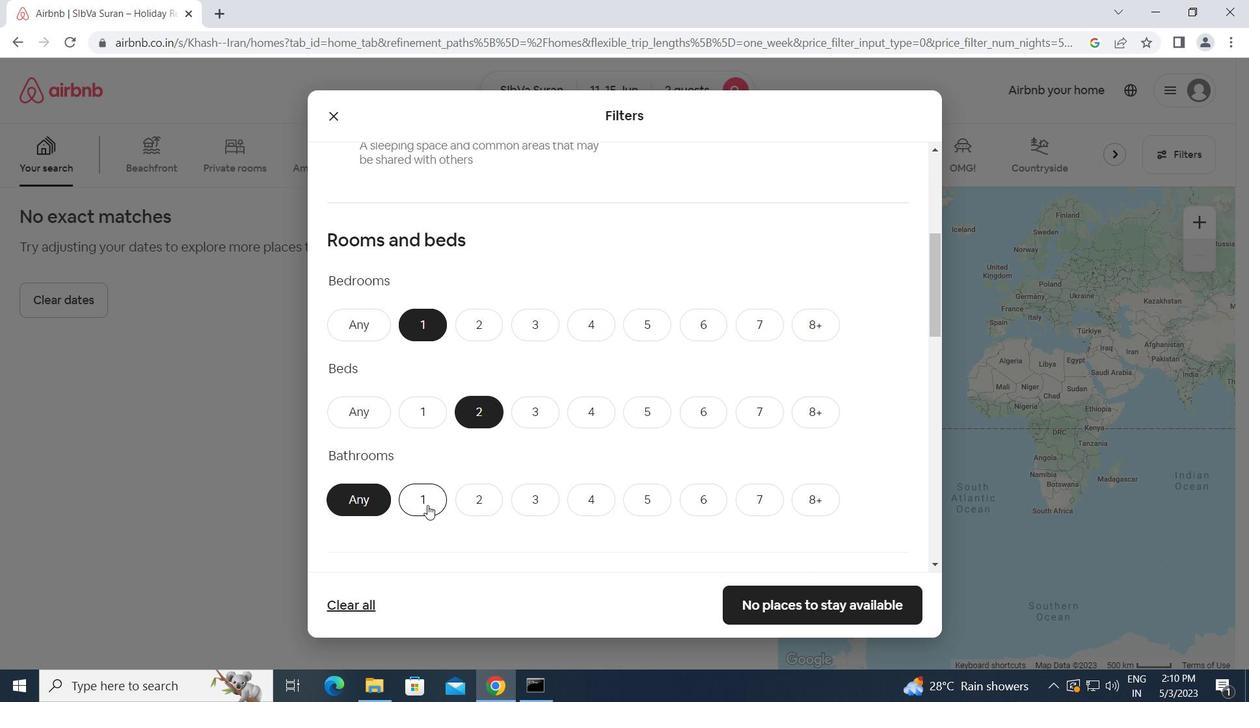 
Action: Mouse moved to (443, 516)
Screenshot: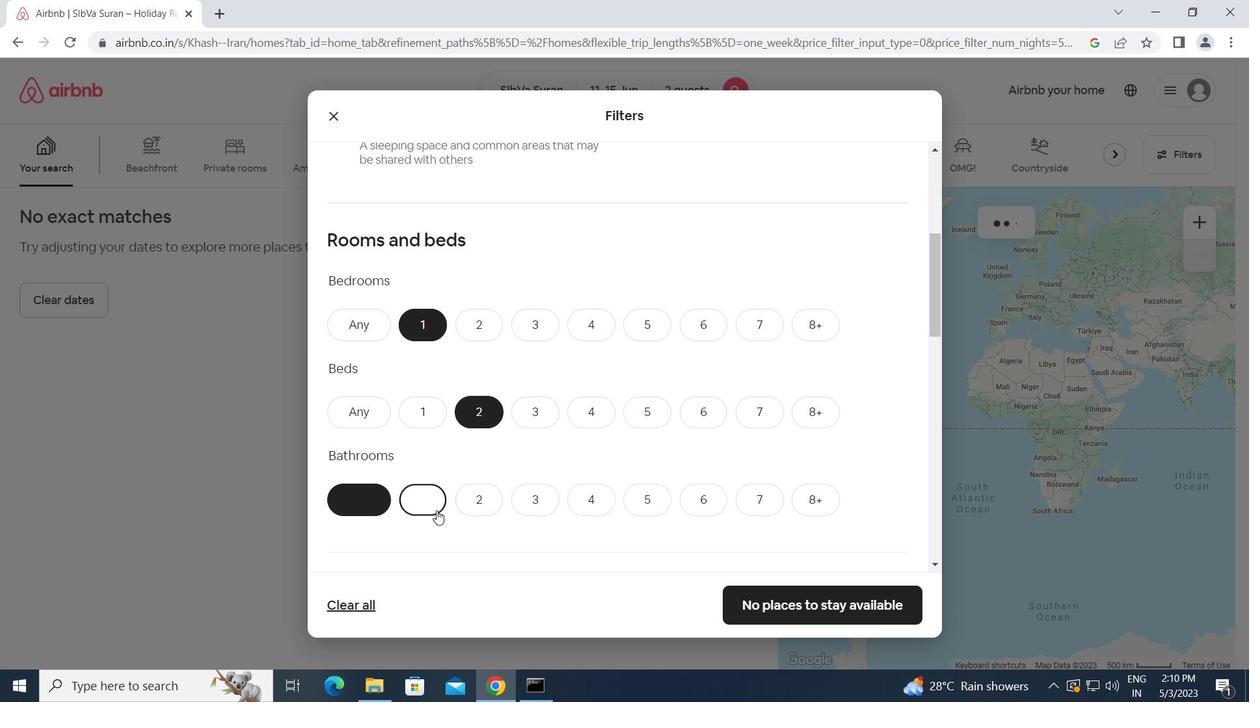 
Action: Mouse scrolled (443, 515) with delta (0, 0)
Screenshot: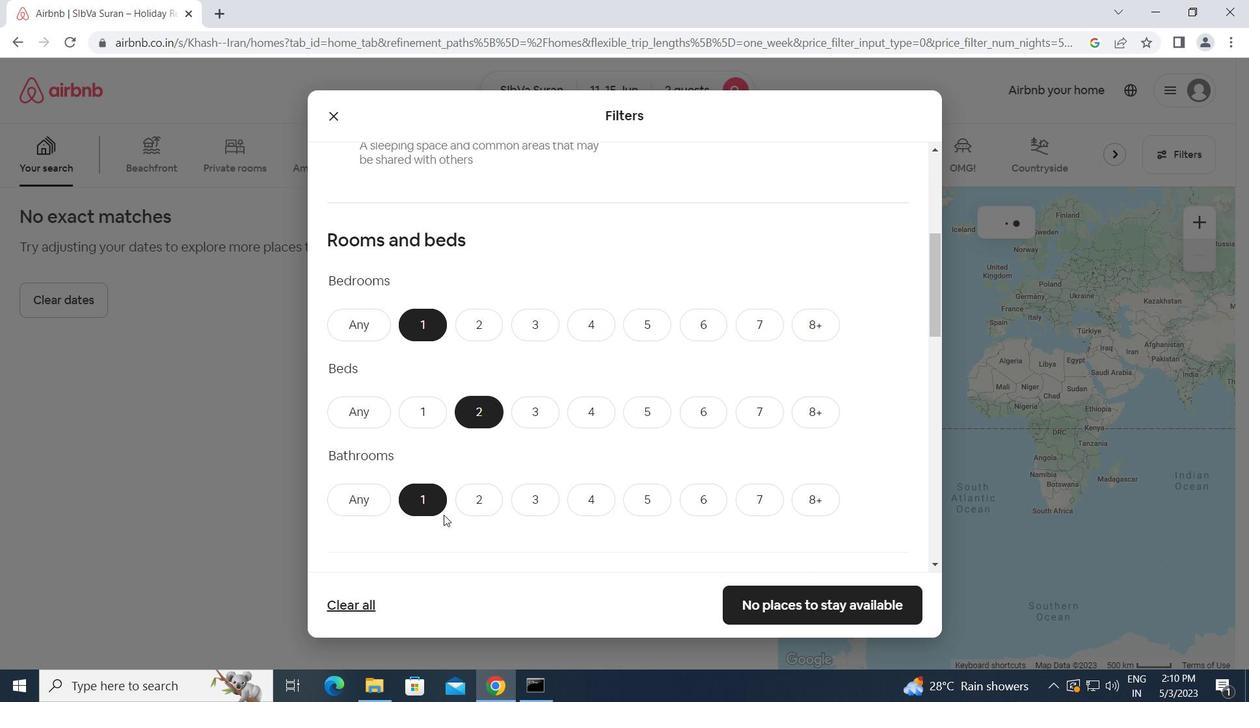 
Action: Mouse scrolled (443, 515) with delta (0, 0)
Screenshot: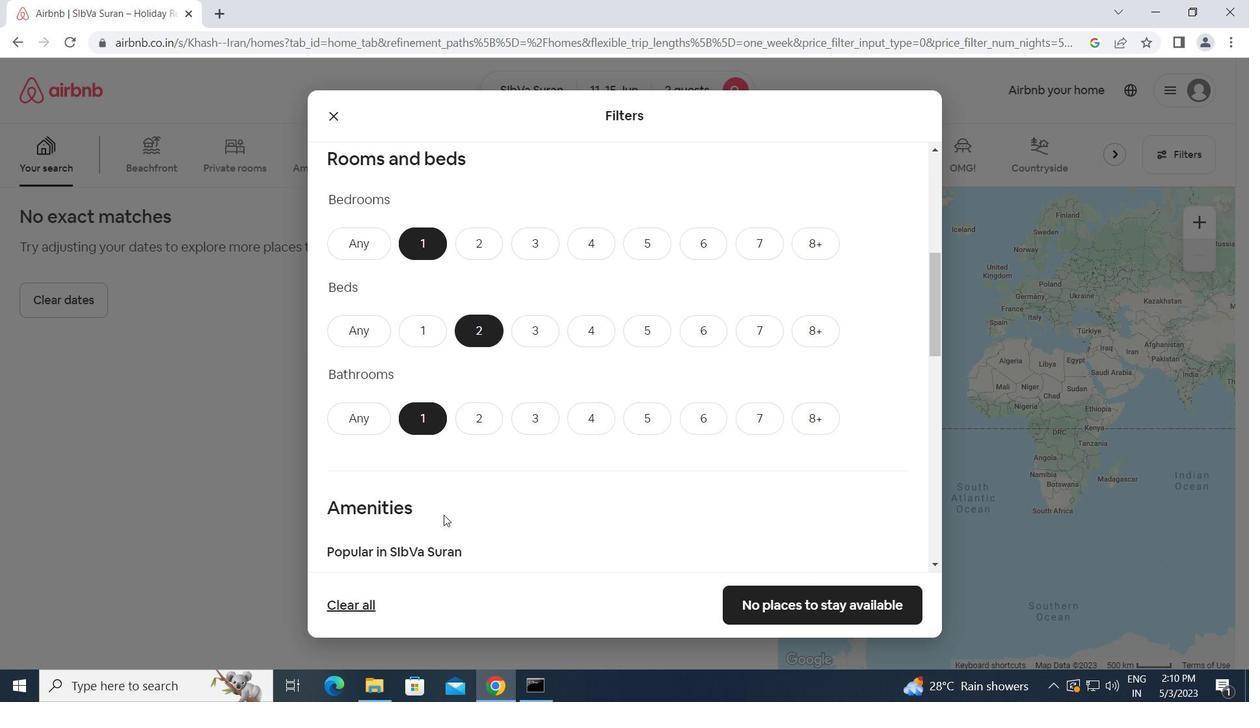 
Action: Mouse scrolled (443, 515) with delta (0, 0)
Screenshot: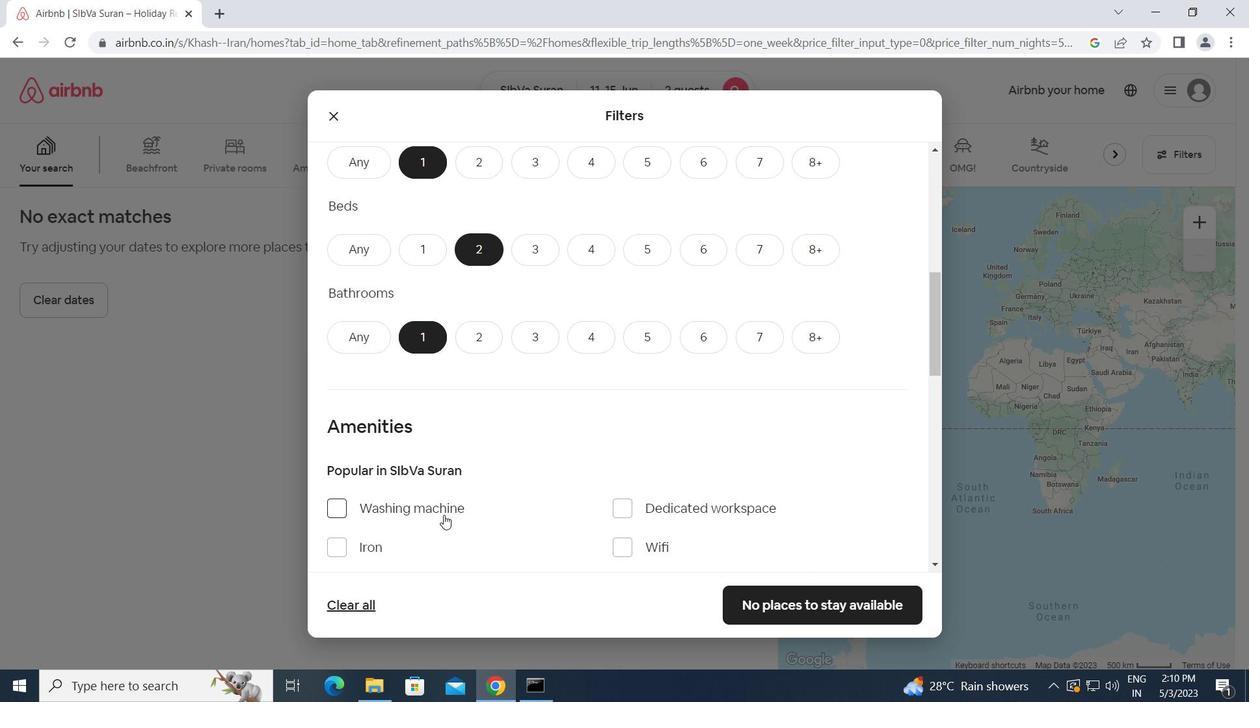 
Action: Mouse scrolled (443, 515) with delta (0, 0)
Screenshot: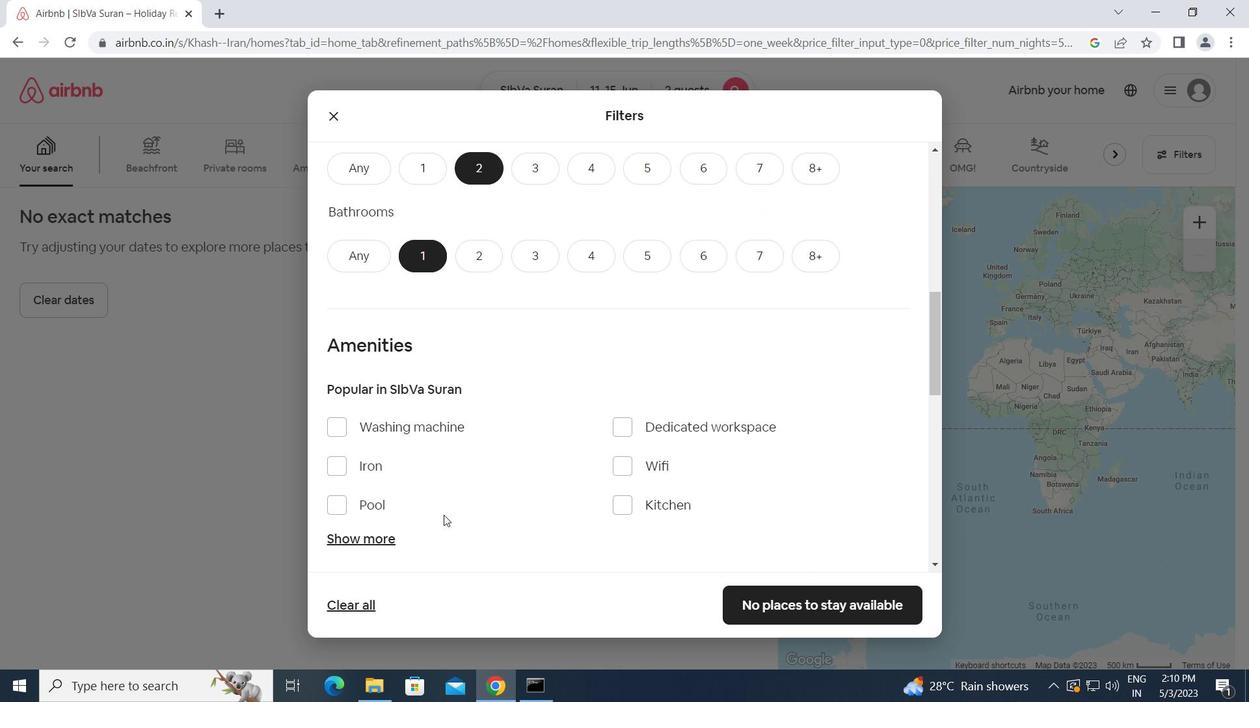 
Action: Mouse scrolled (443, 515) with delta (0, 0)
Screenshot: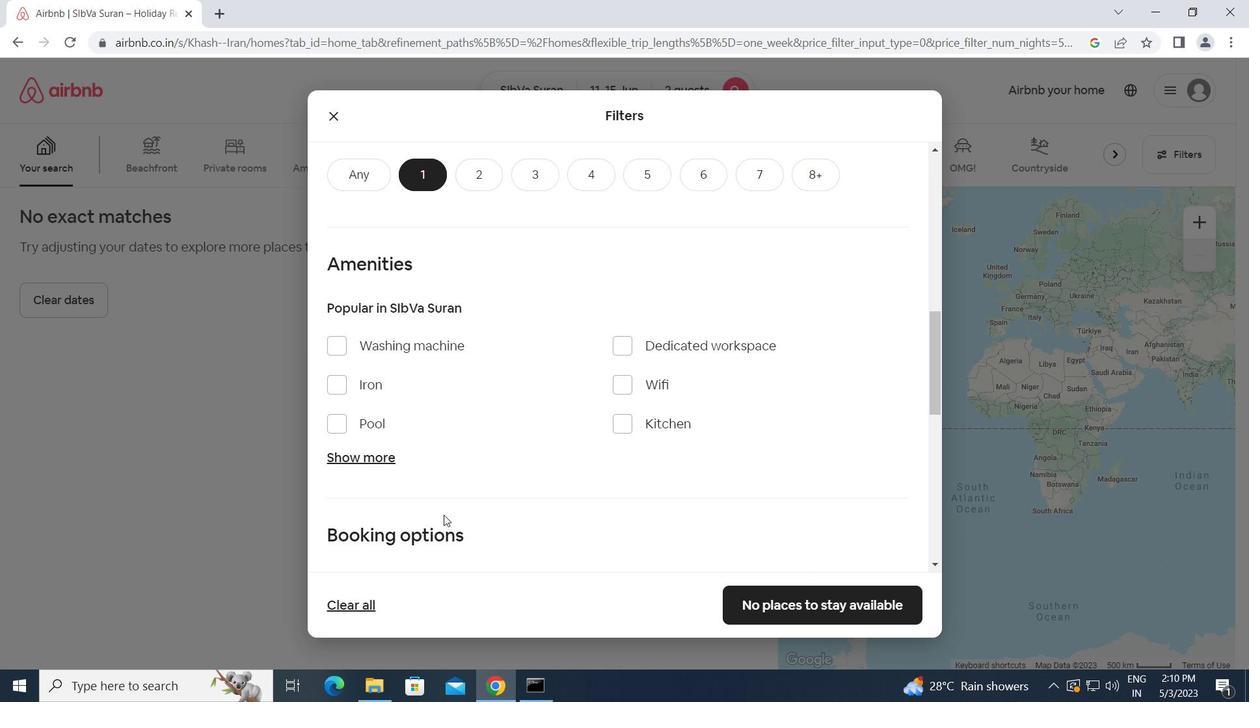 
Action: Mouse scrolled (443, 515) with delta (0, 0)
Screenshot: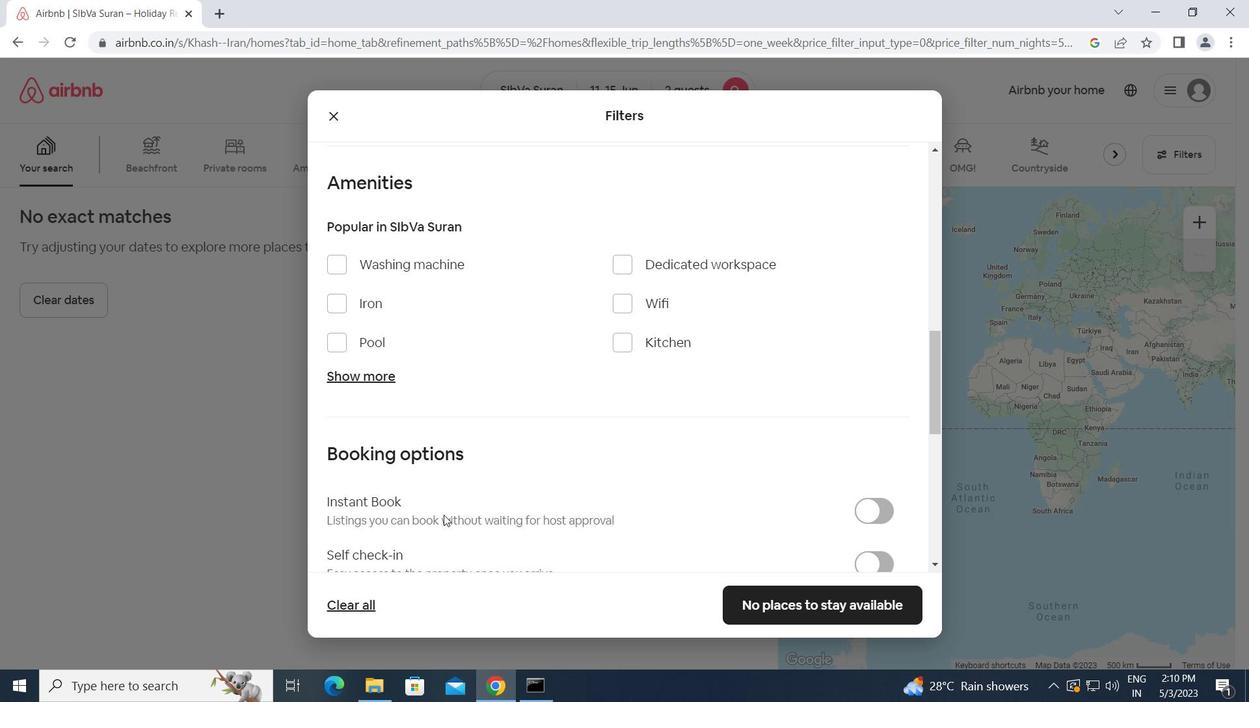 
Action: Mouse moved to (871, 485)
Screenshot: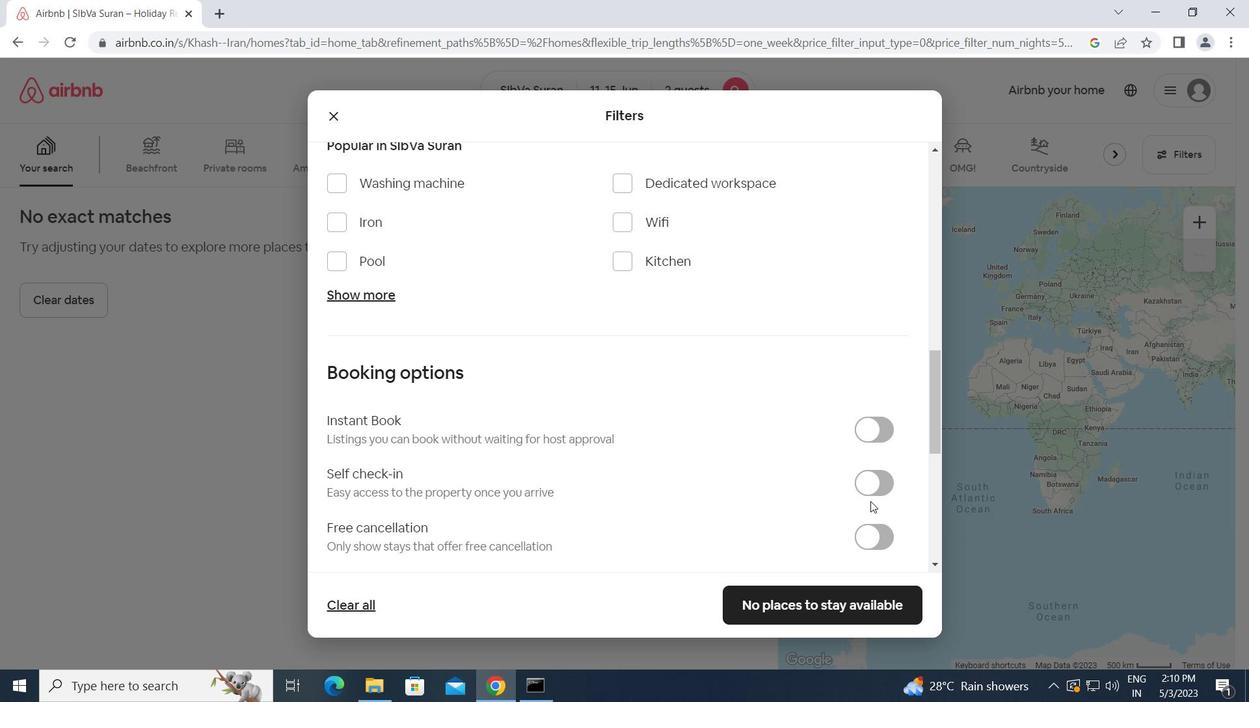 
Action: Mouse pressed left at (871, 485)
Screenshot: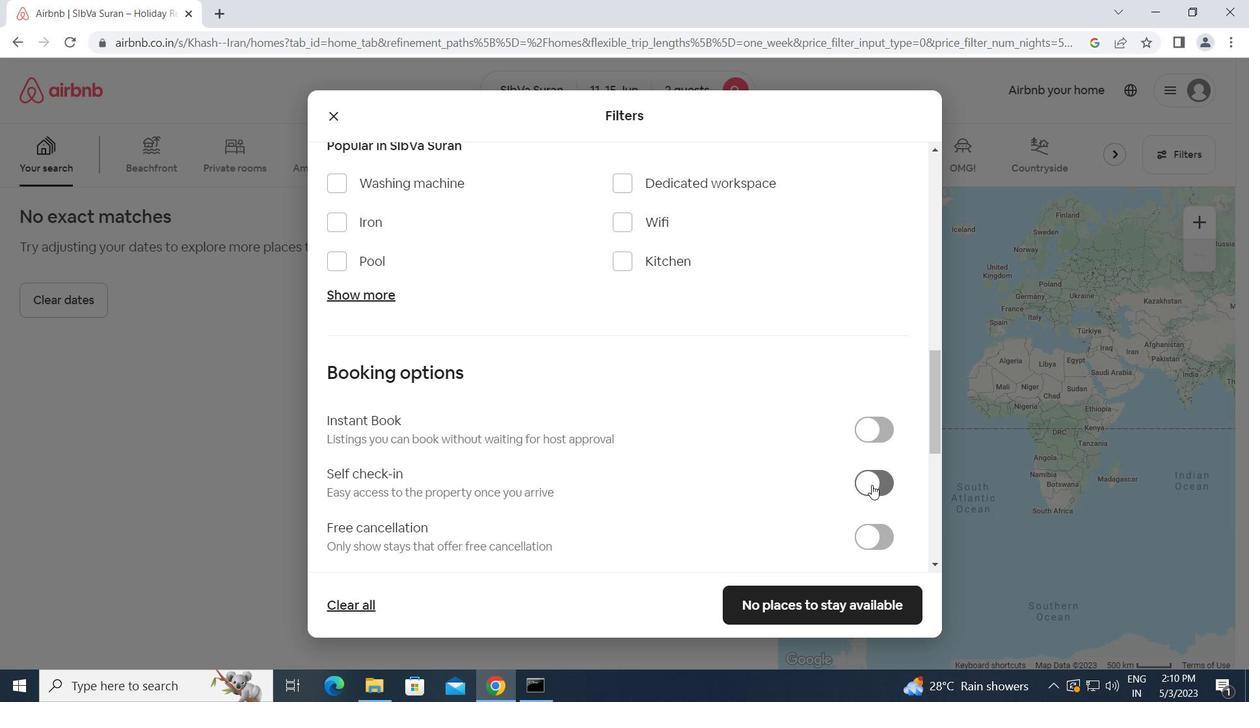 
Action: Mouse moved to (656, 536)
Screenshot: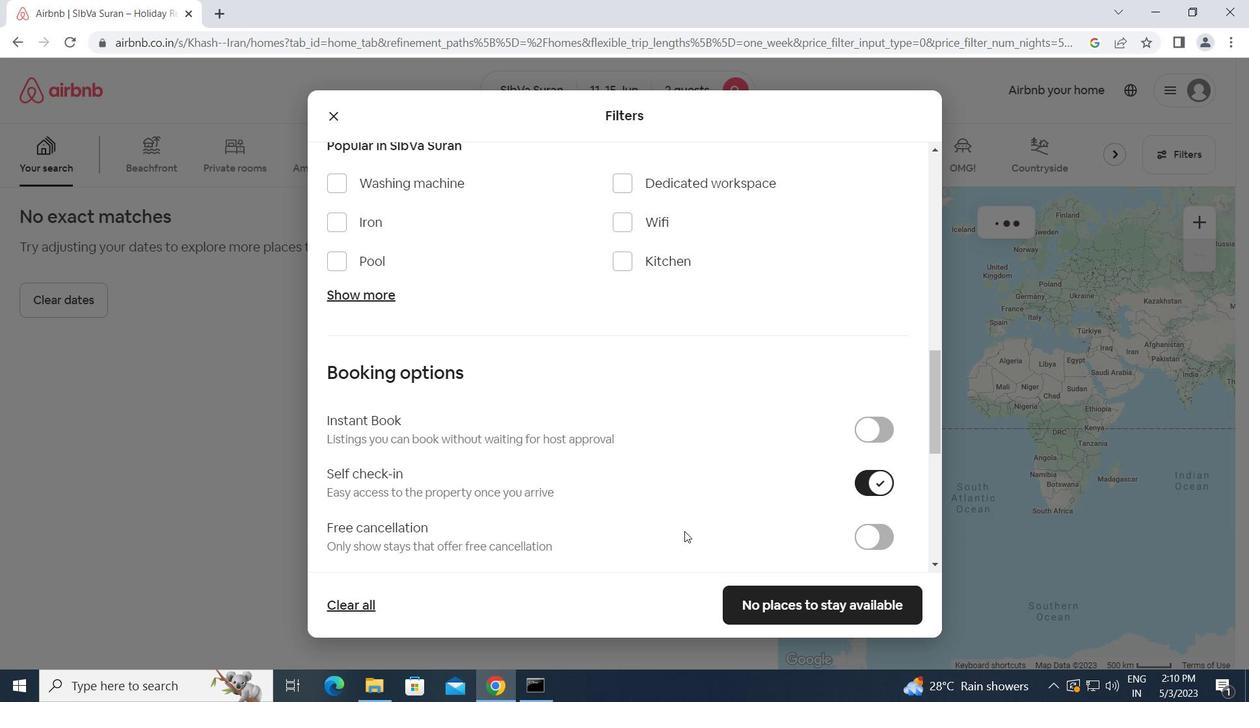 
Action: Mouse scrolled (656, 536) with delta (0, 0)
Screenshot: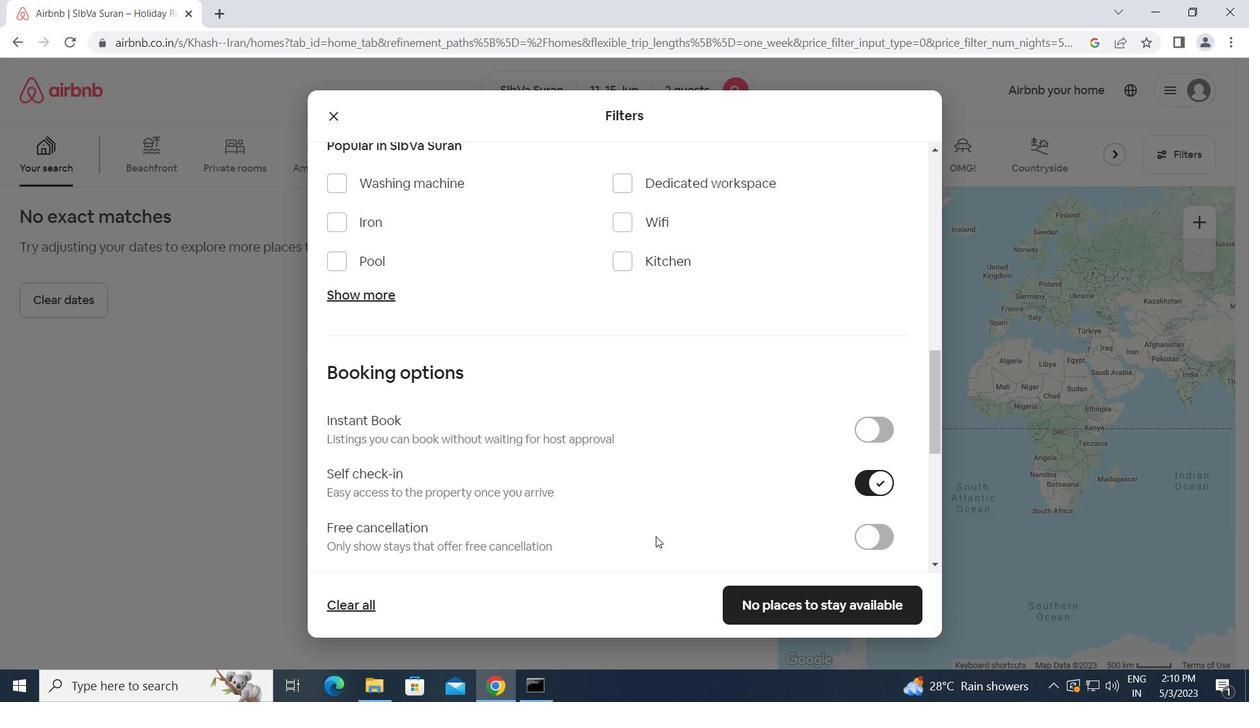 
Action: Mouse scrolled (656, 536) with delta (0, 0)
Screenshot: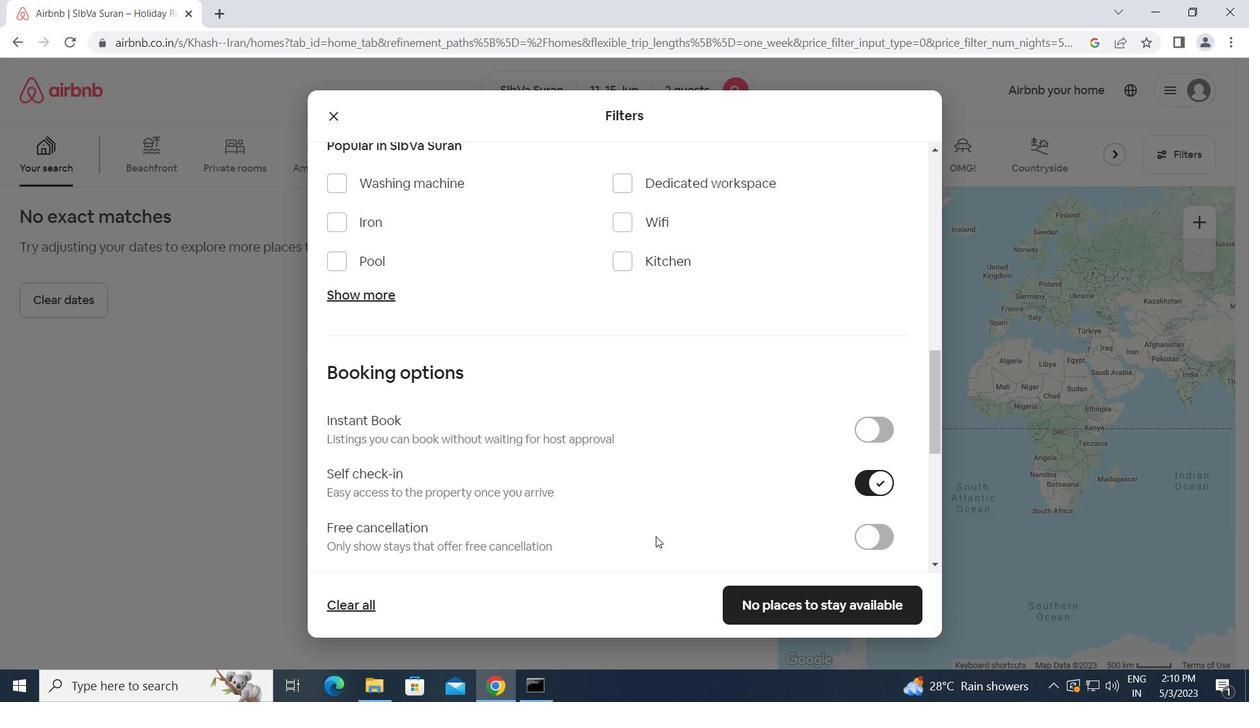 
Action: Mouse scrolled (656, 536) with delta (0, 0)
Screenshot: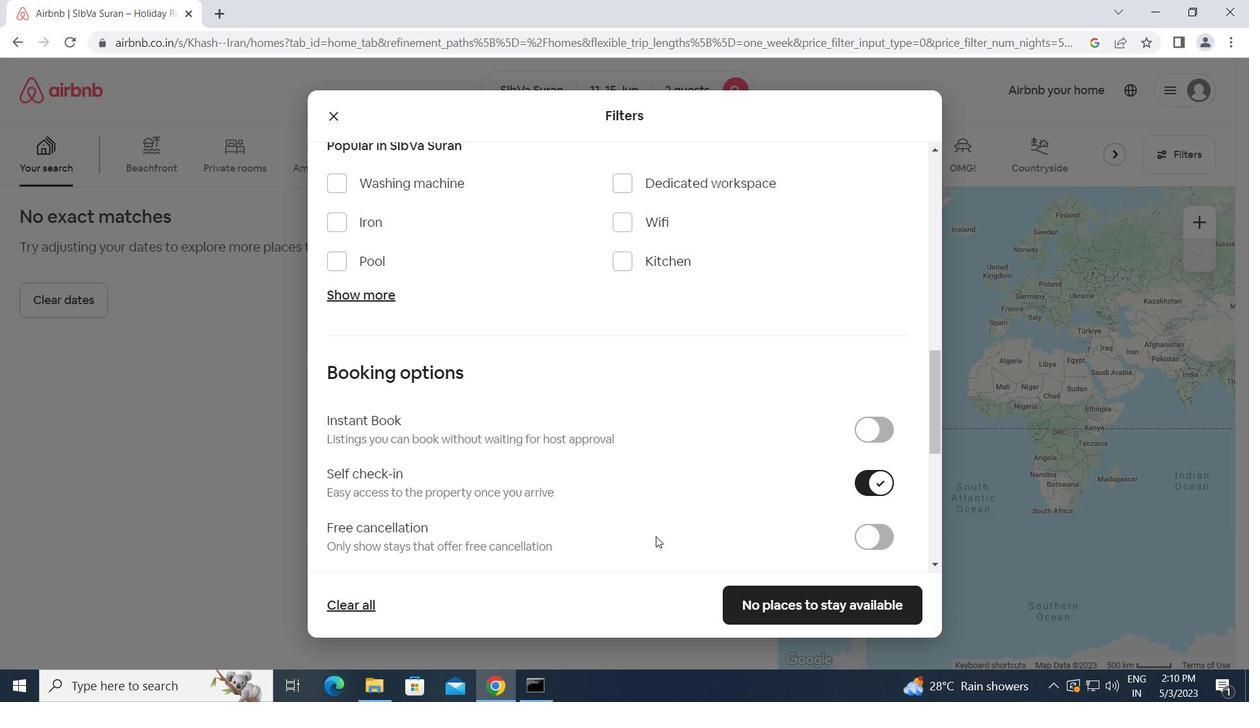 
Action: Mouse moved to (656, 536)
Screenshot: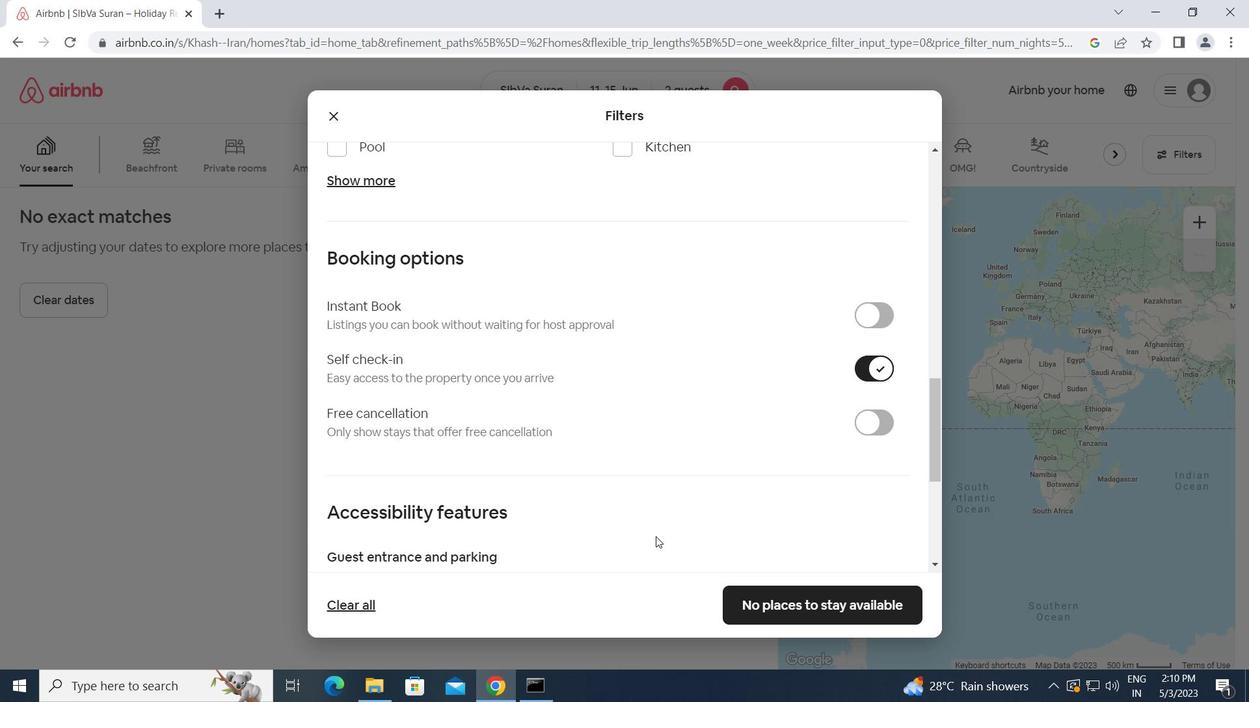 
Action: Mouse scrolled (656, 535) with delta (0, 0)
Screenshot: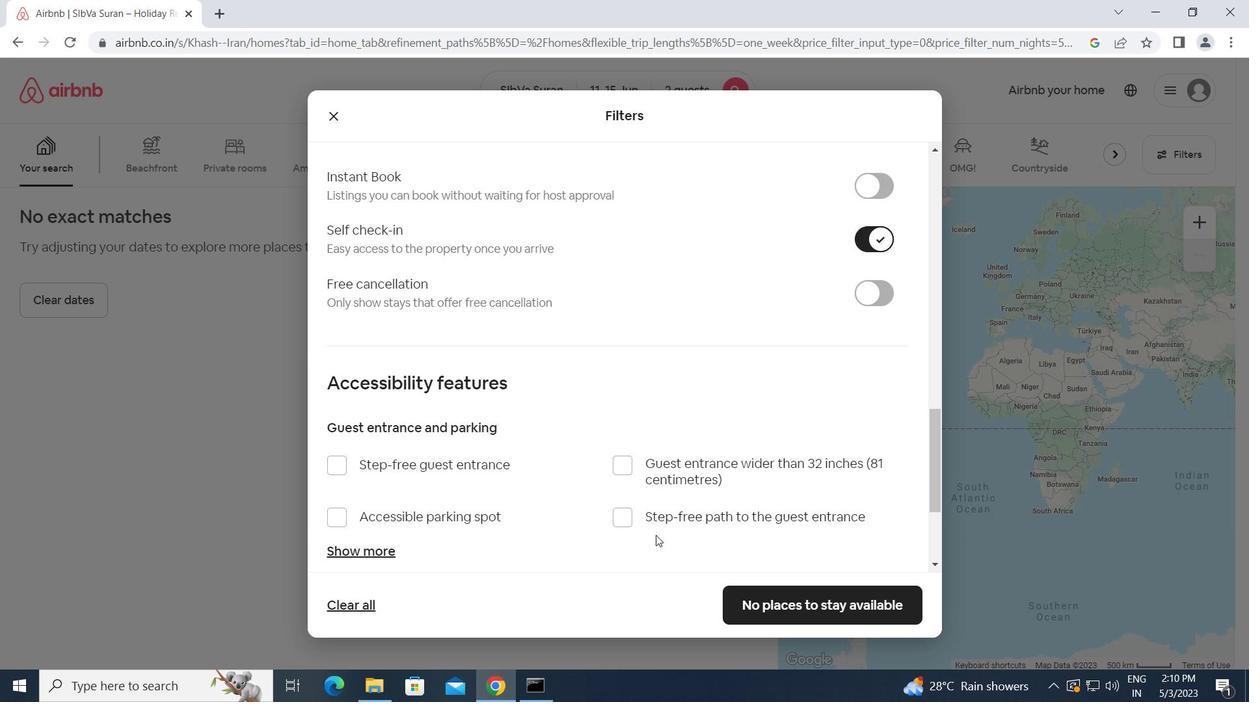
Action: Mouse scrolled (656, 535) with delta (0, 0)
Screenshot: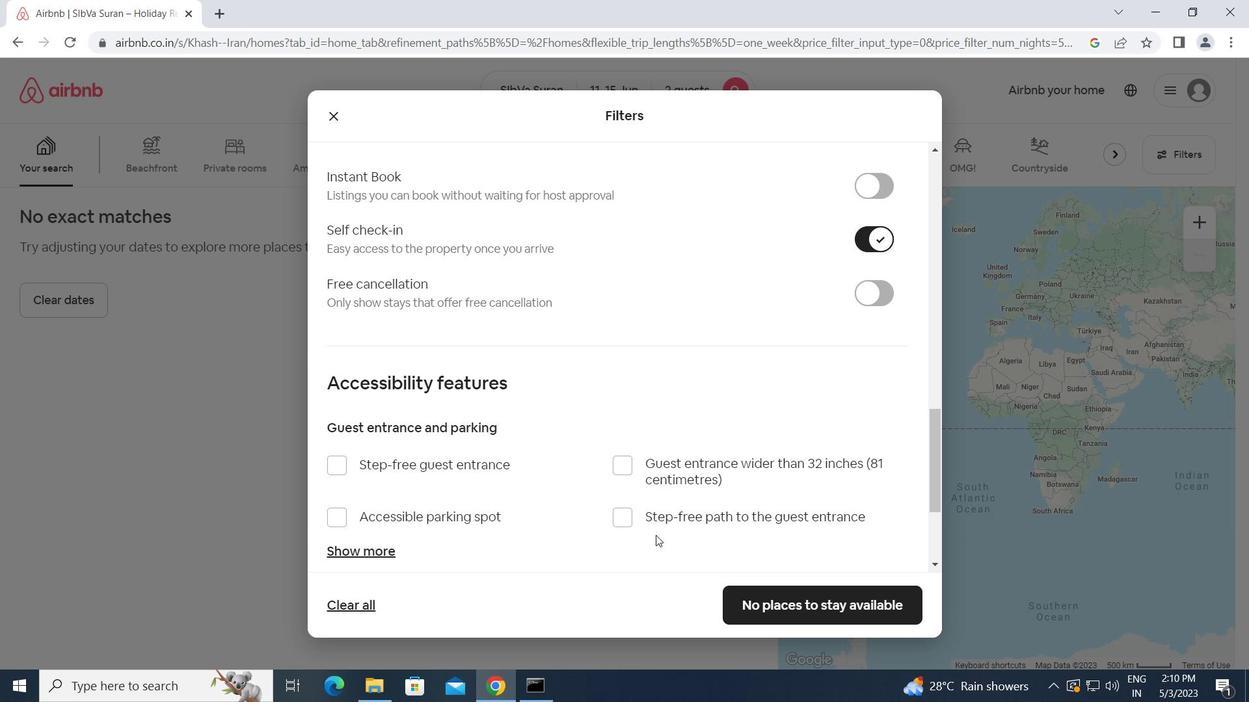 
Action: Mouse scrolled (656, 535) with delta (0, 0)
Screenshot: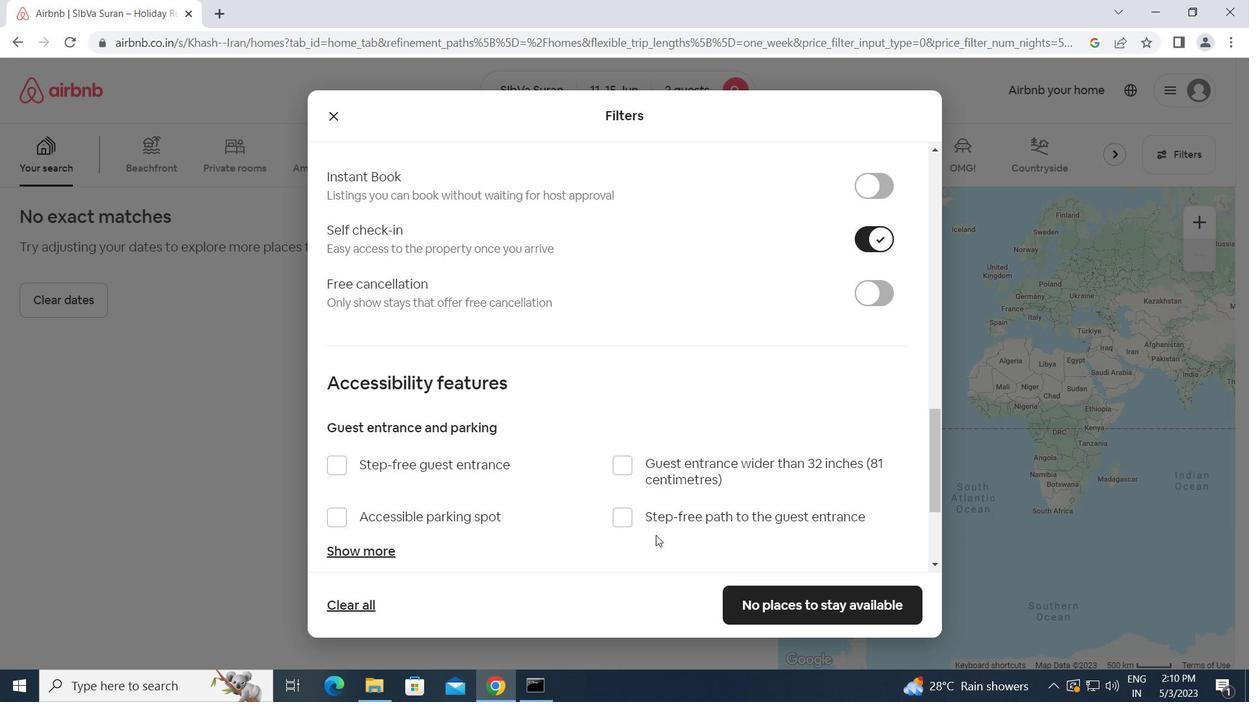 
Action: Mouse scrolled (656, 535) with delta (0, 0)
Screenshot: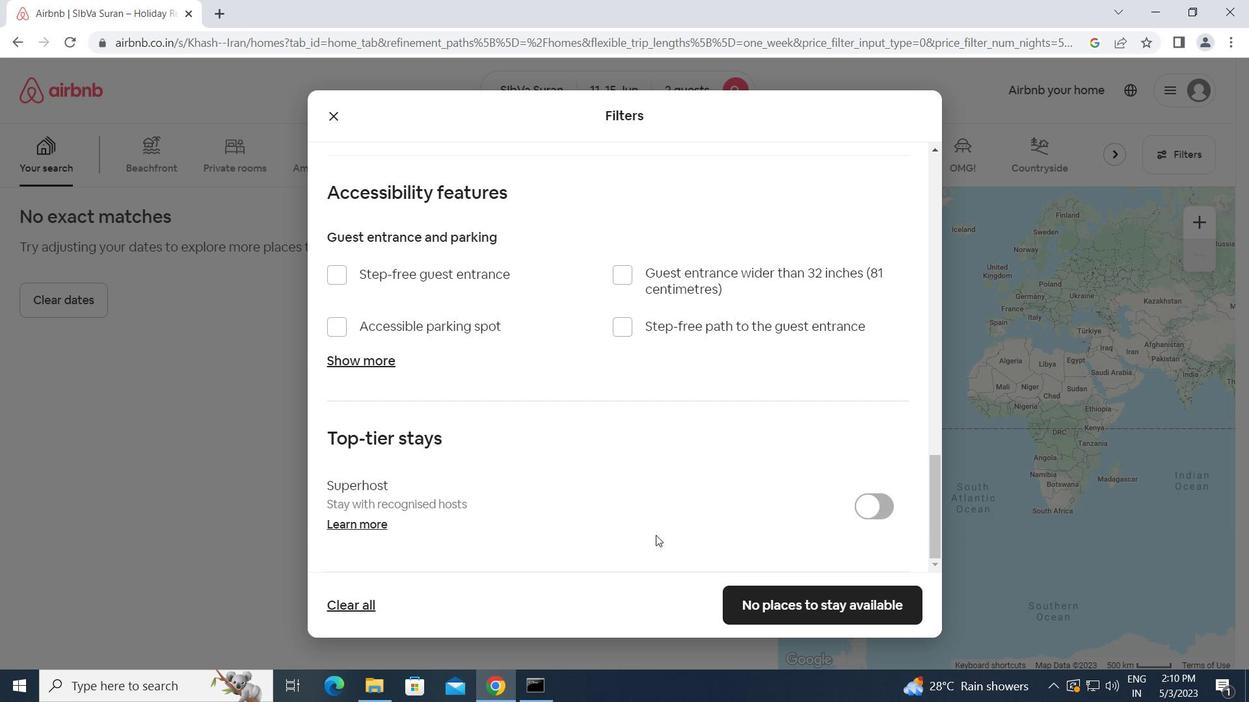 
Action: Mouse scrolled (656, 535) with delta (0, 0)
Screenshot: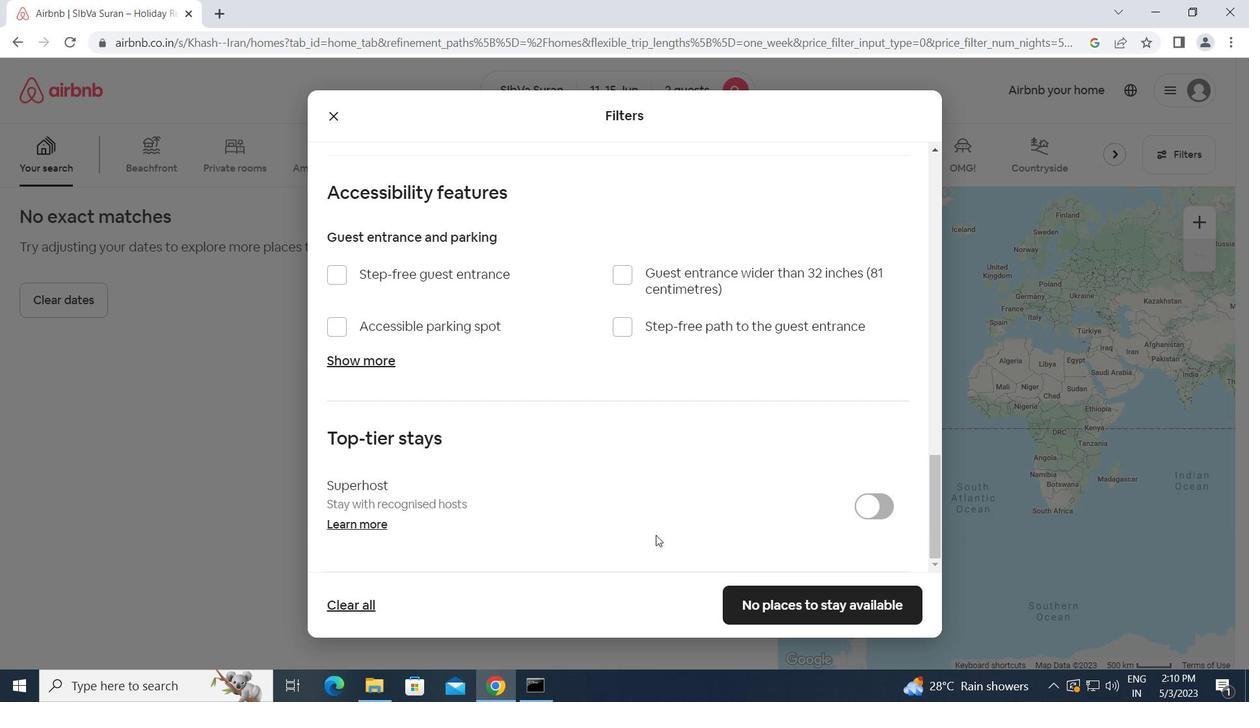 
Action: Mouse scrolled (656, 535) with delta (0, 0)
Screenshot: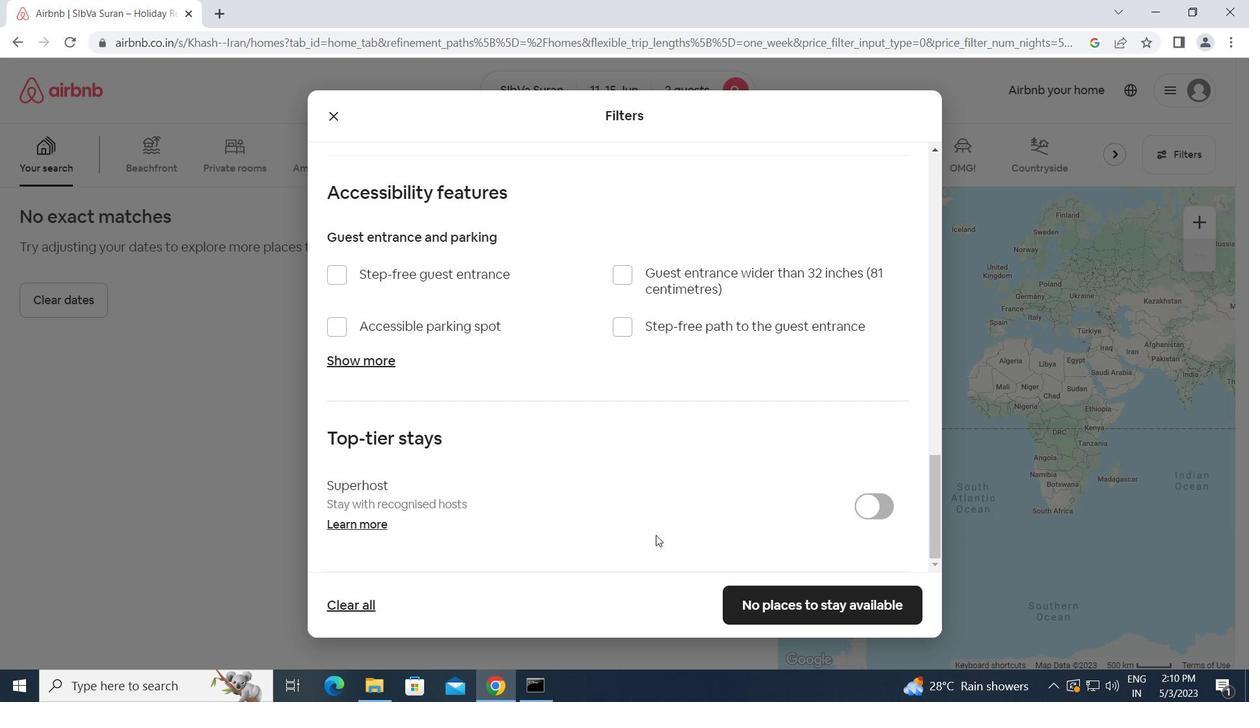 
Action: Mouse scrolled (656, 535) with delta (0, 0)
Screenshot: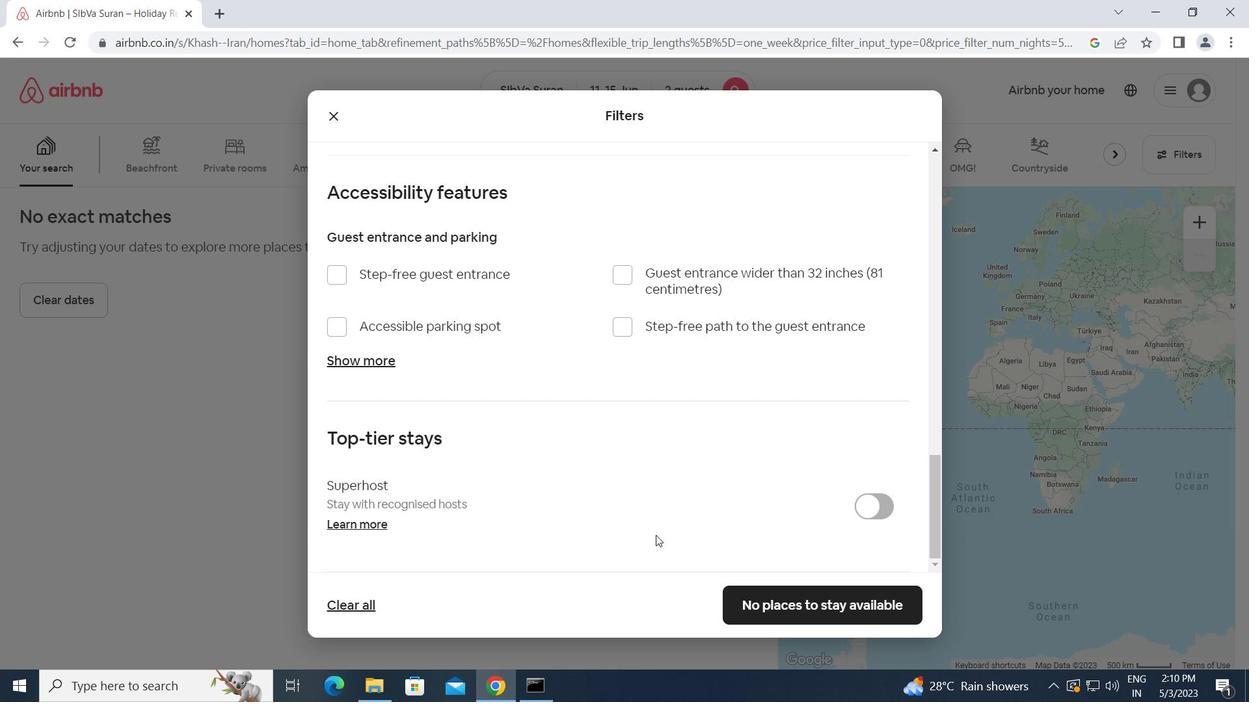 
Action: Mouse moved to (779, 596)
Screenshot: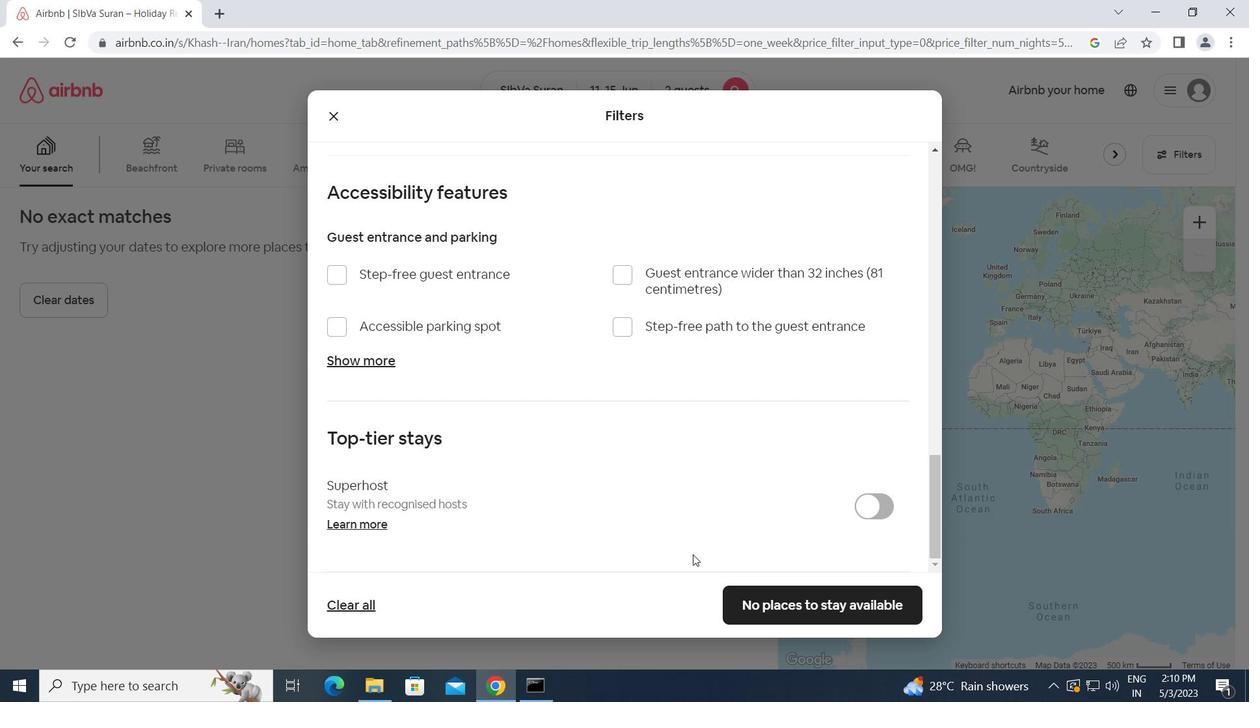 
Action: Mouse pressed left at (779, 596)
Screenshot: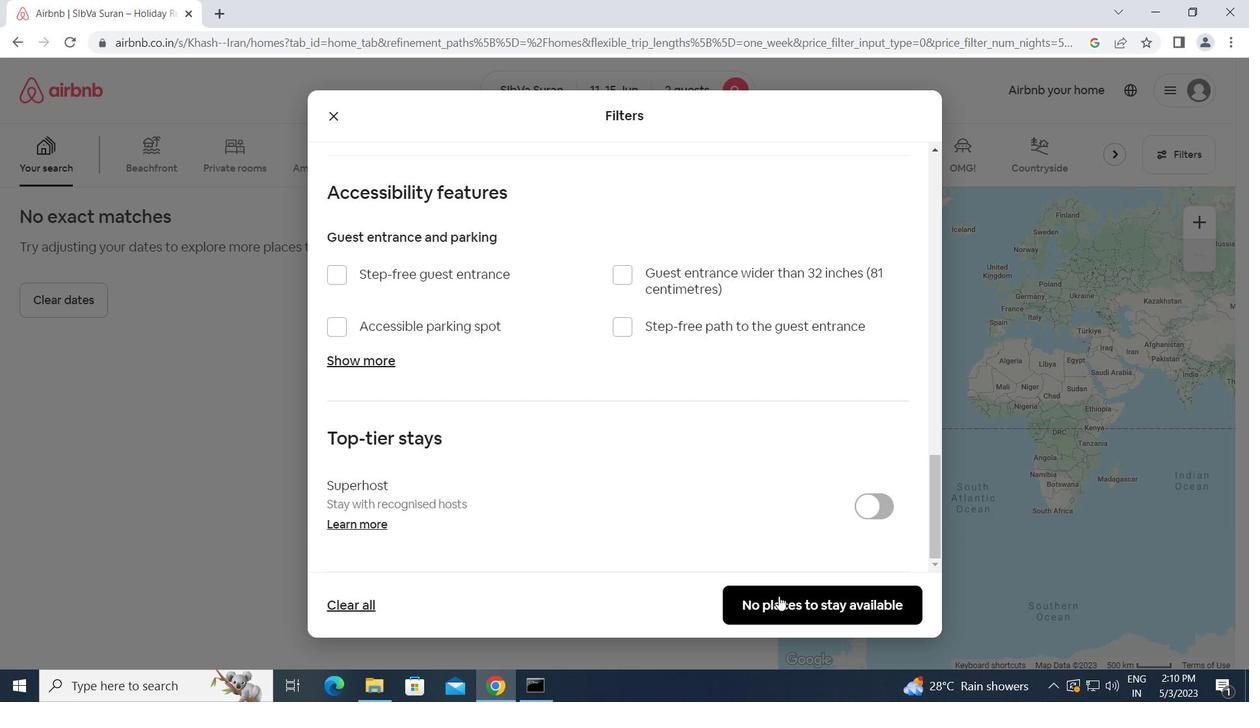 
